 Task: Create a program object.
Action: Mouse moved to (826, 63)
Screenshot: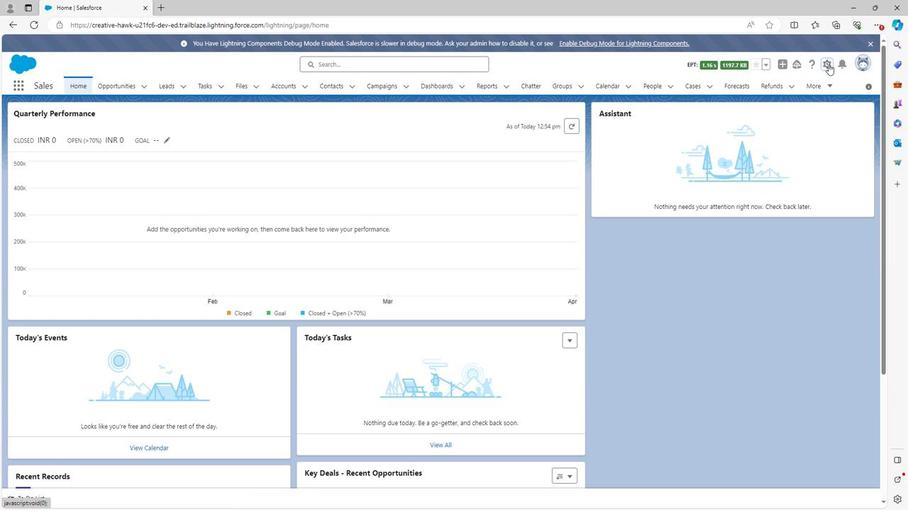 
Action: Mouse pressed left at (826, 63)
Screenshot: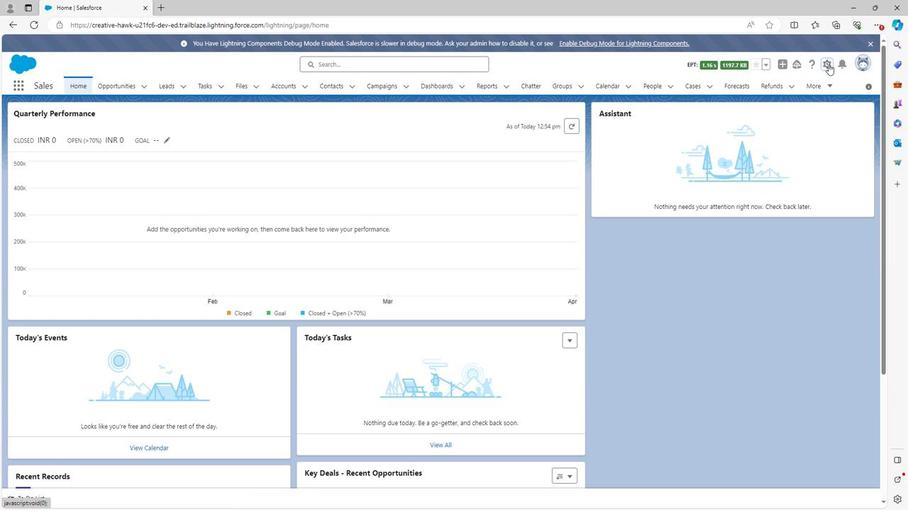 
Action: Mouse moved to (786, 95)
Screenshot: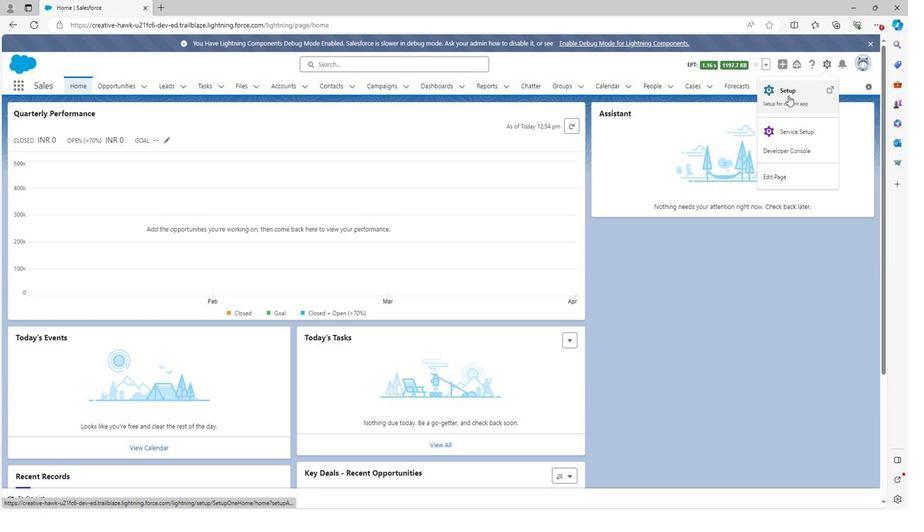 
Action: Mouse pressed left at (786, 95)
Screenshot: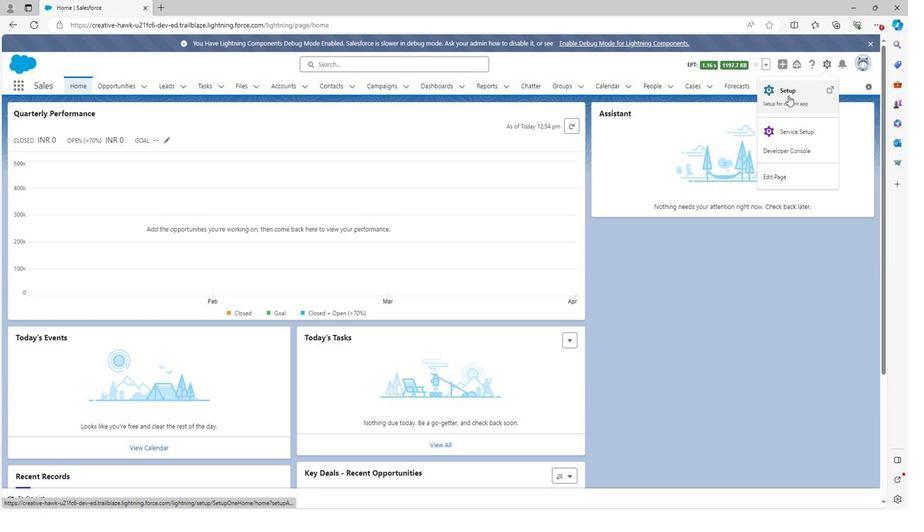 
Action: Mouse moved to (110, 85)
Screenshot: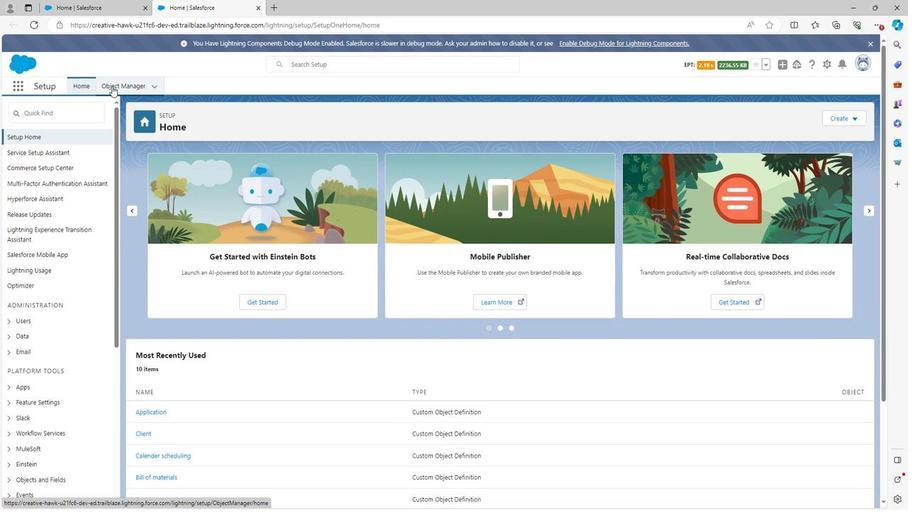 
Action: Mouse pressed left at (110, 85)
Screenshot: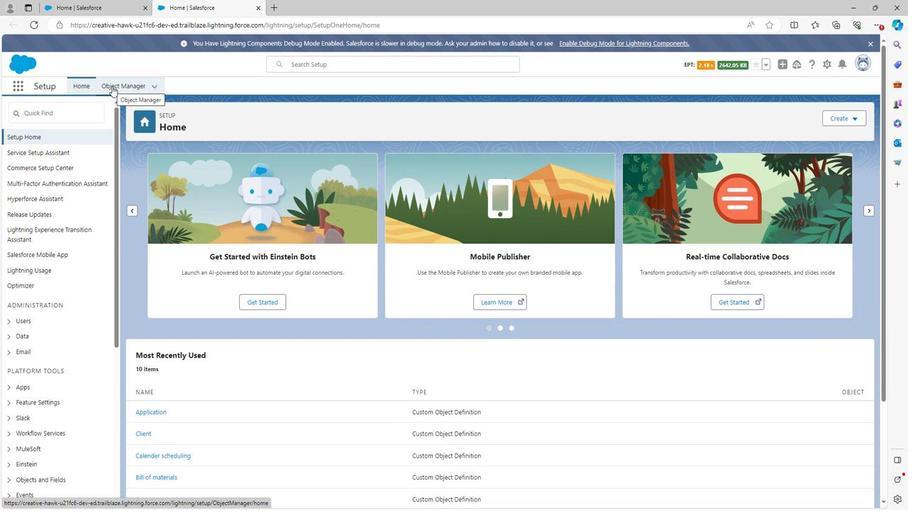 
Action: Mouse moved to (833, 114)
Screenshot: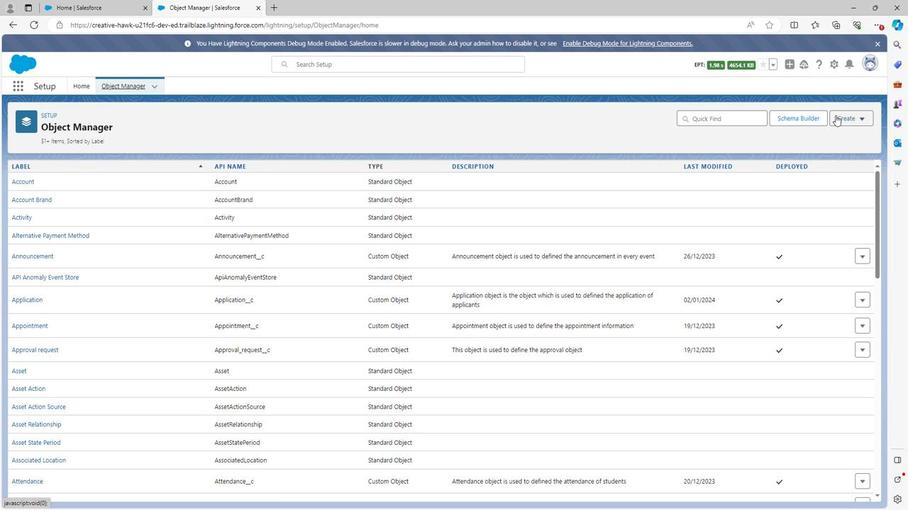
Action: Mouse pressed left at (833, 114)
Screenshot: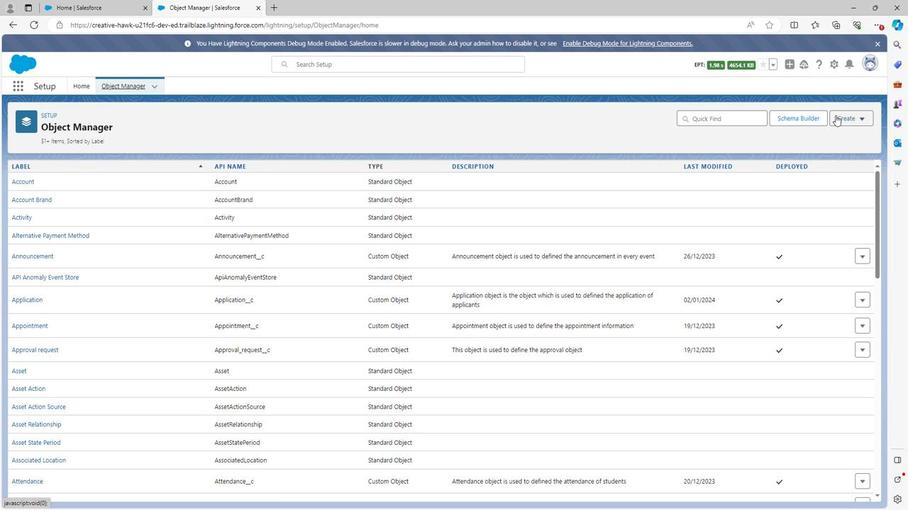 
Action: Mouse moved to (804, 147)
Screenshot: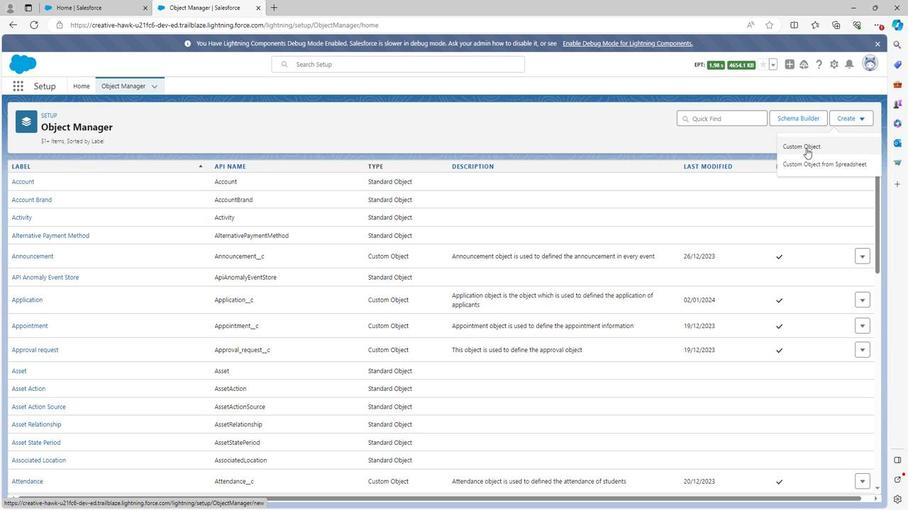 
Action: Mouse pressed left at (804, 147)
Screenshot: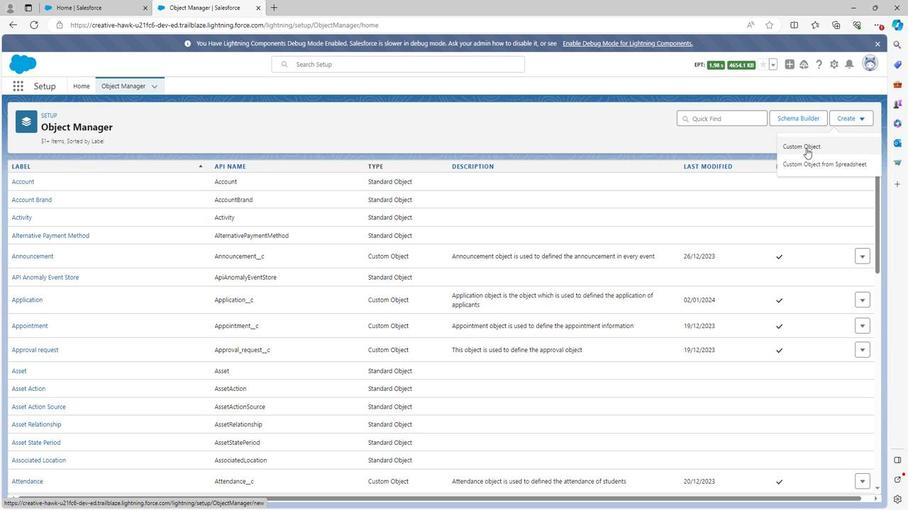 
Action: Mouse moved to (248, 244)
Screenshot: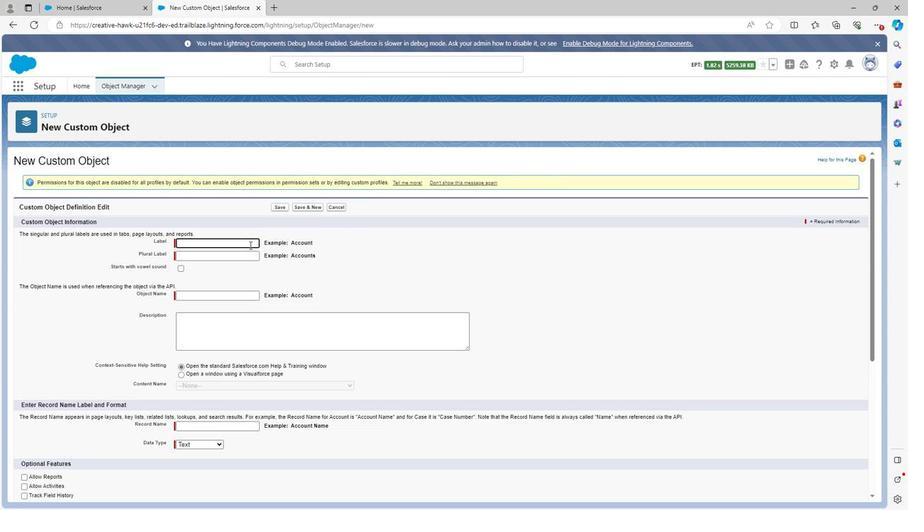 
Action: Key pressed <Key.shift>Program
Screenshot: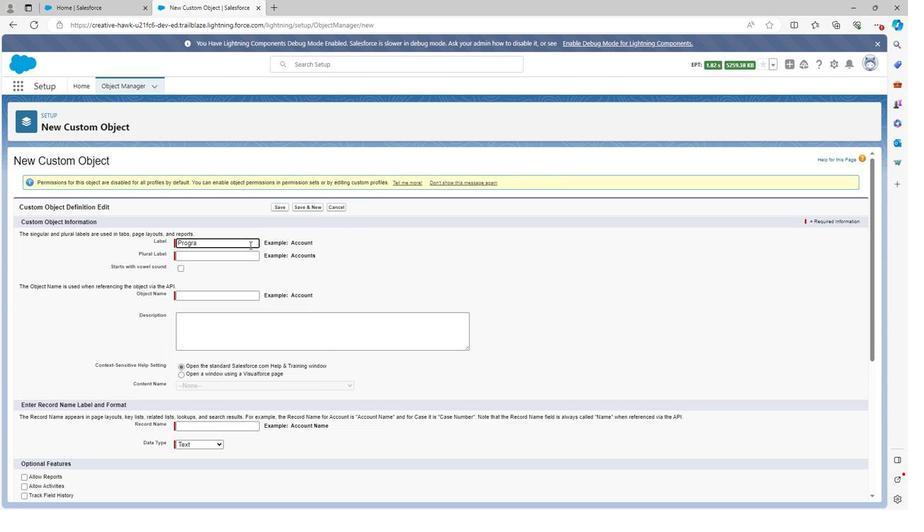 
Action: Mouse moved to (245, 278)
Screenshot: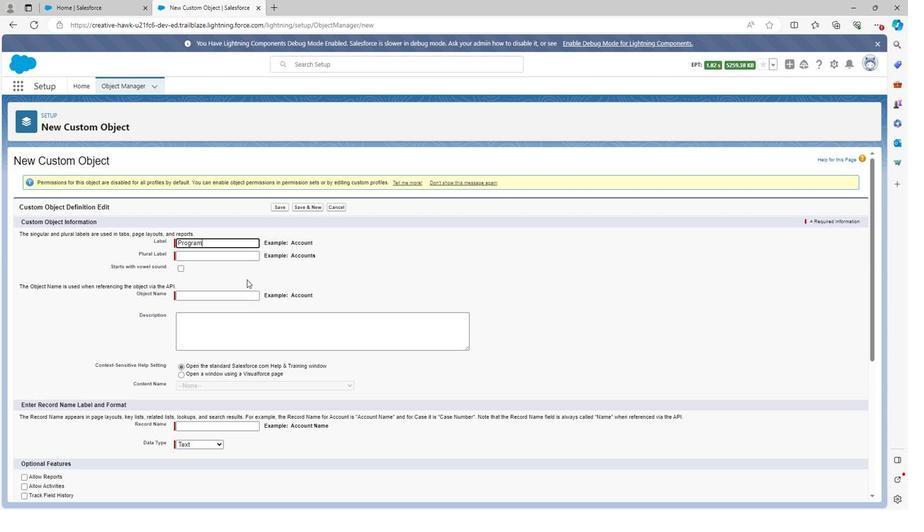 
Action: Mouse pressed left at (245, 278)
Screenshot: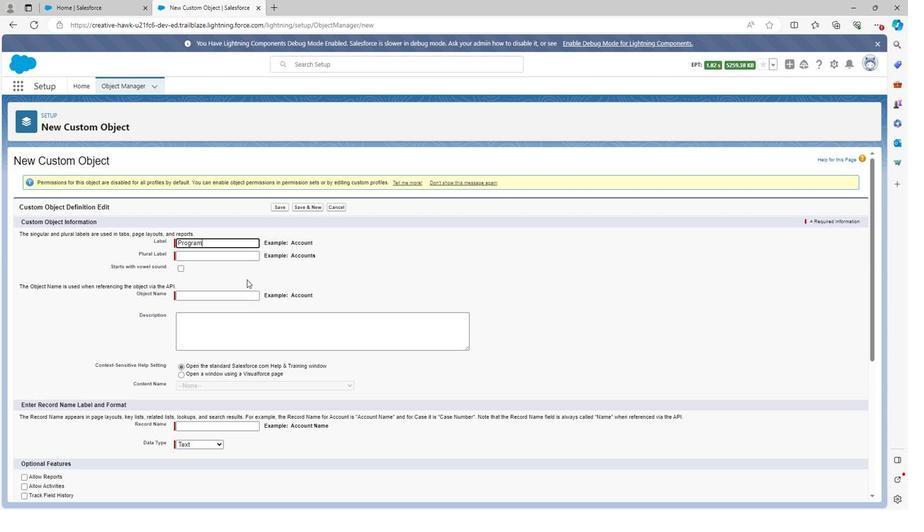 
Action: Mouse moved to (221, 251)
Screenshot: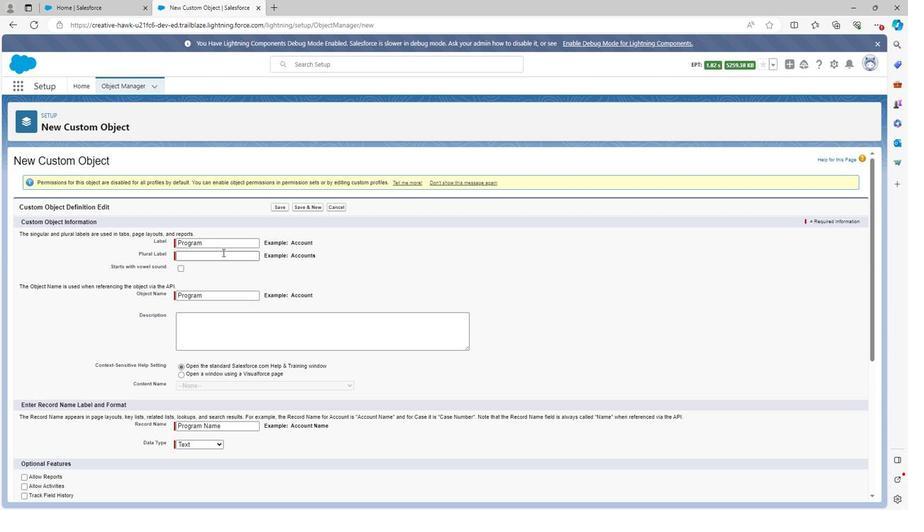 
Action: Mouse pressed left at (221, 251)
Screenshot: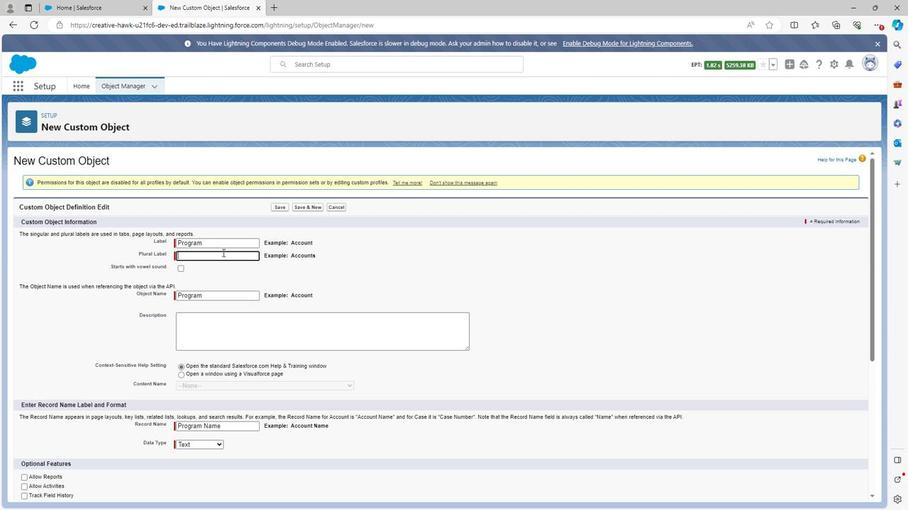 
Action: Key pressed <Key.shift>Programs
Screenshot: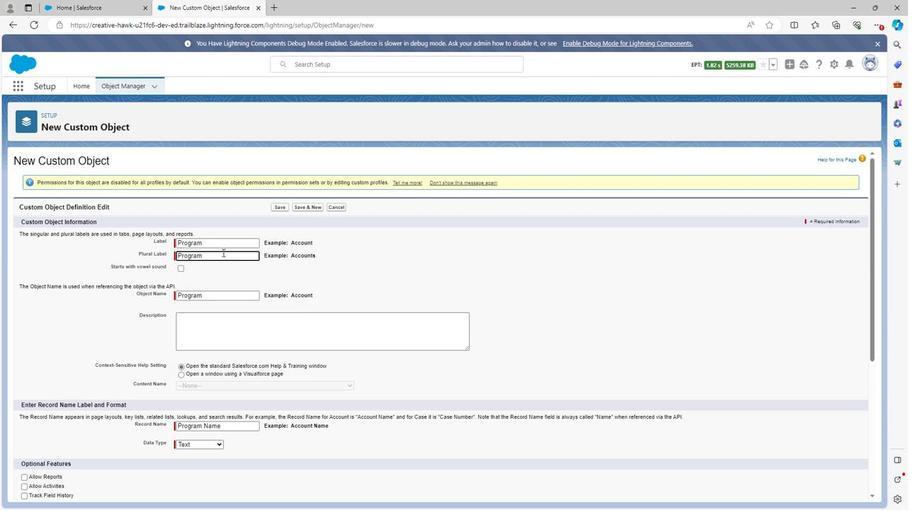 
Action: Mouse moved to (203, 320)
Screenshot: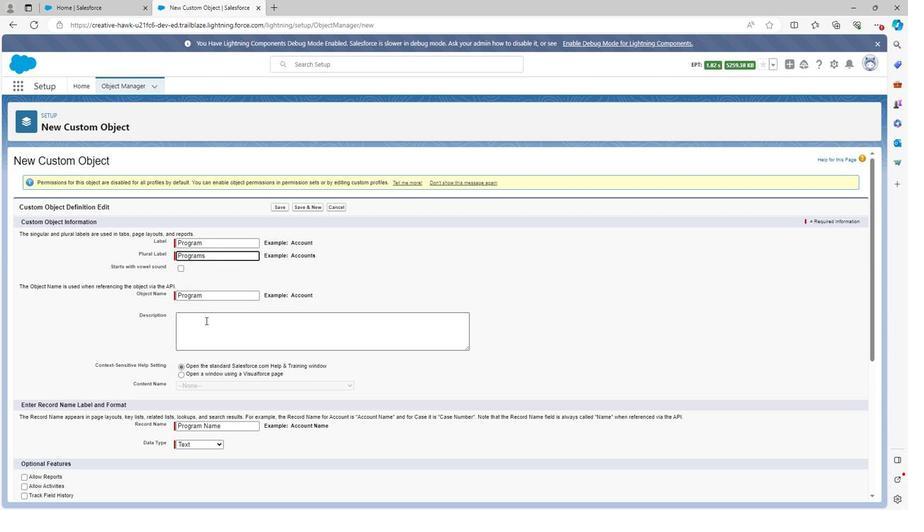 
Action: Mouse pressed left at (203, 320)
Screenshot: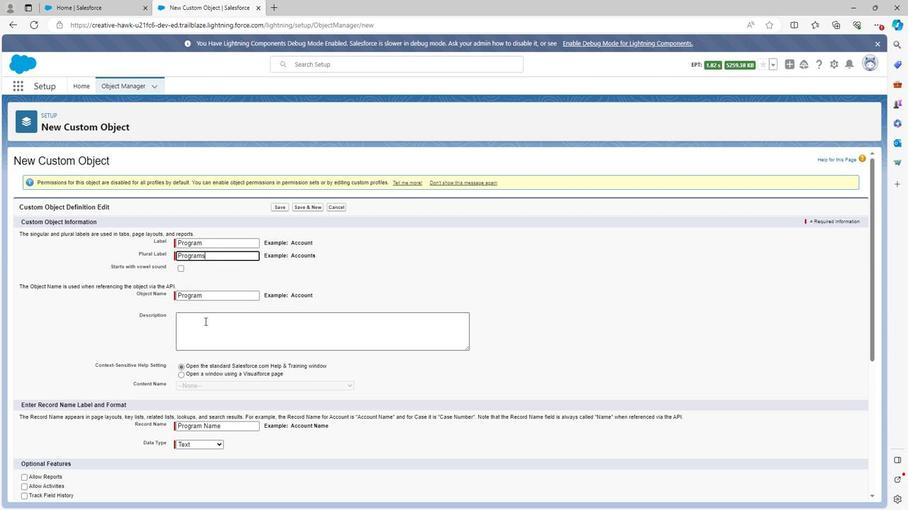 
Action: Mouse moved to (203, 317)
Screenshot: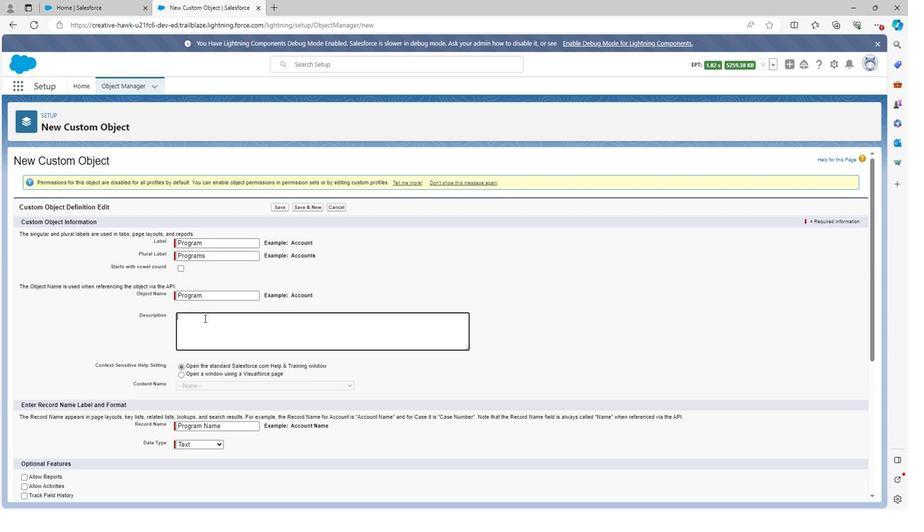 
Action: Key pressed <Key.shift>Program<Key.space>object<Key.space>is<Key.space>the<Key.space>object<Key.space>which<Key.space>is<Key.space>used<Key.space>to<Key.space>defined<Key.space>the<Key.space>program<Key.space>of<Key.space>student
Screenshot: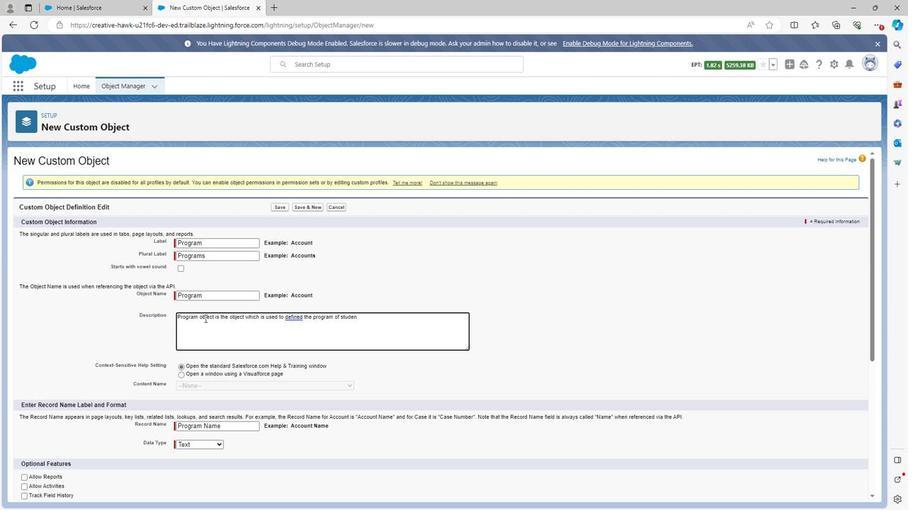 
Action: Mouse moved to (169, 346)
Screenshot: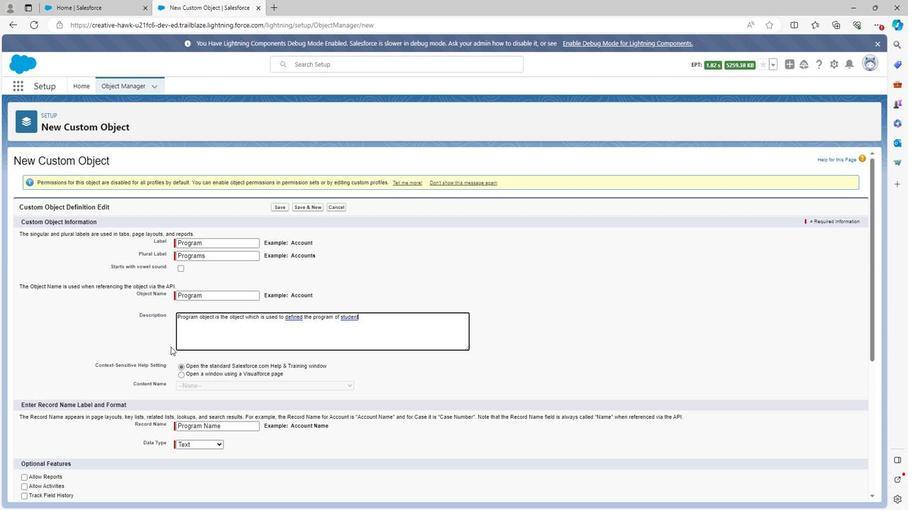 
Action: Mouse scrolled (169, 345) with delta (0, 0)
Screenshot: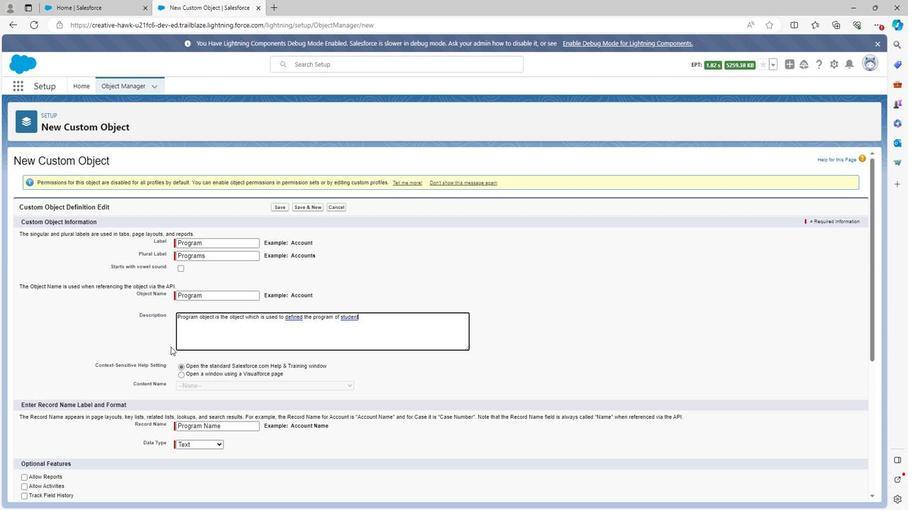 
Action: Mouse scrolled (169, 345) with delta (0, 0)
Screenshot: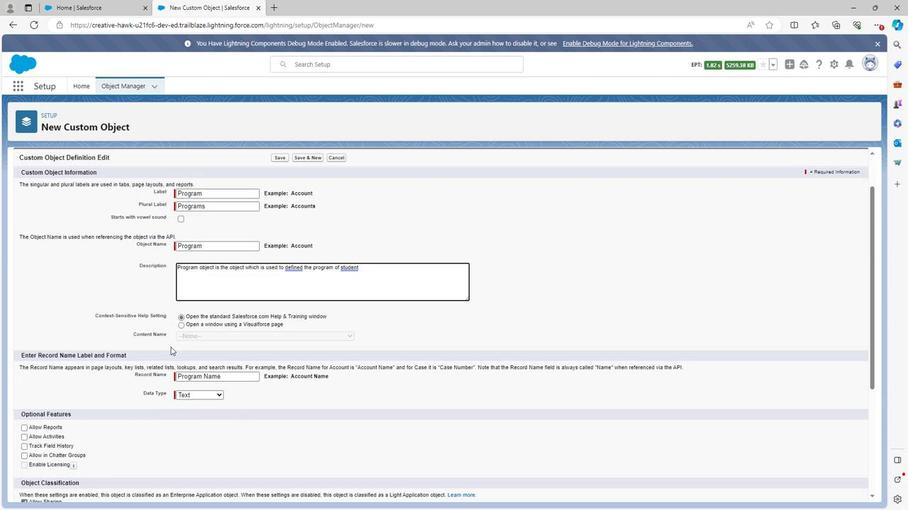 
Action: Mouse moved to (24, 370)
Screenshot: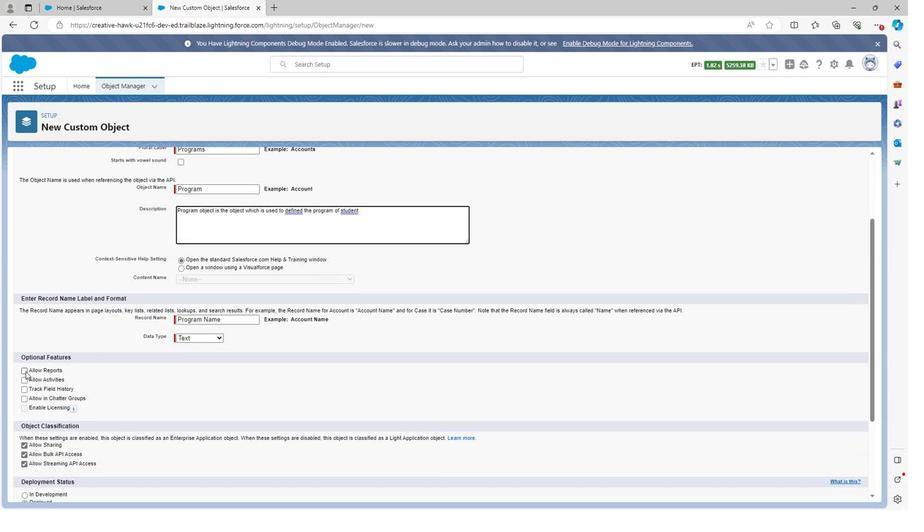 
Action: Mouse pressed left at (24, 370)
Screenshot: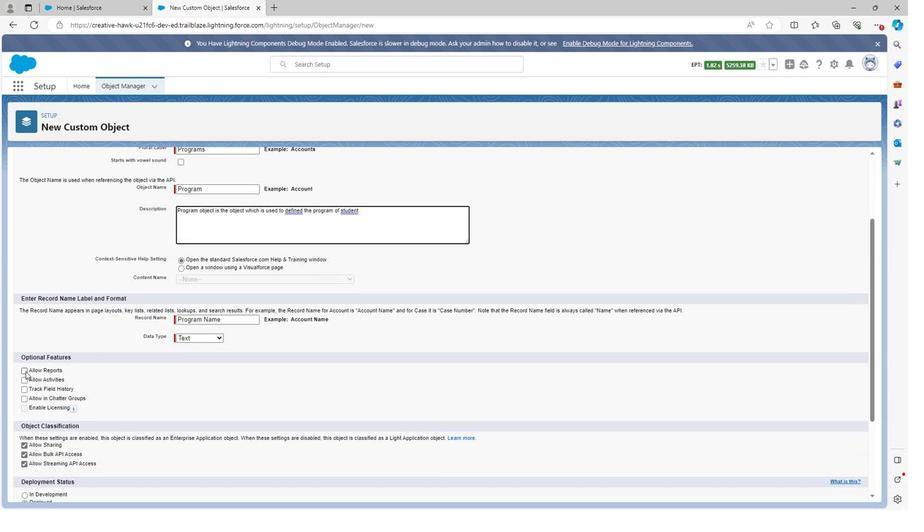
Action: Mouse moved to (24, 381)
Screenshot: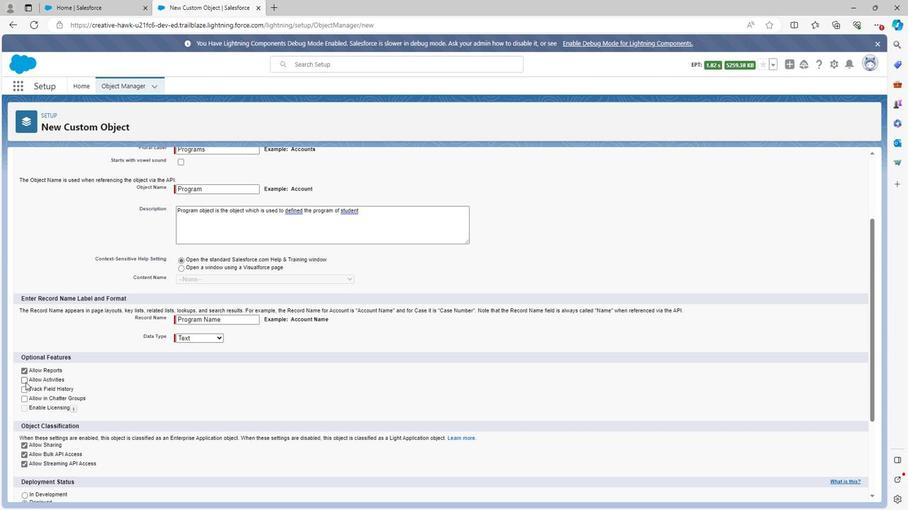 
Action: Mouse pressed left at (24, 381)
Screenshot: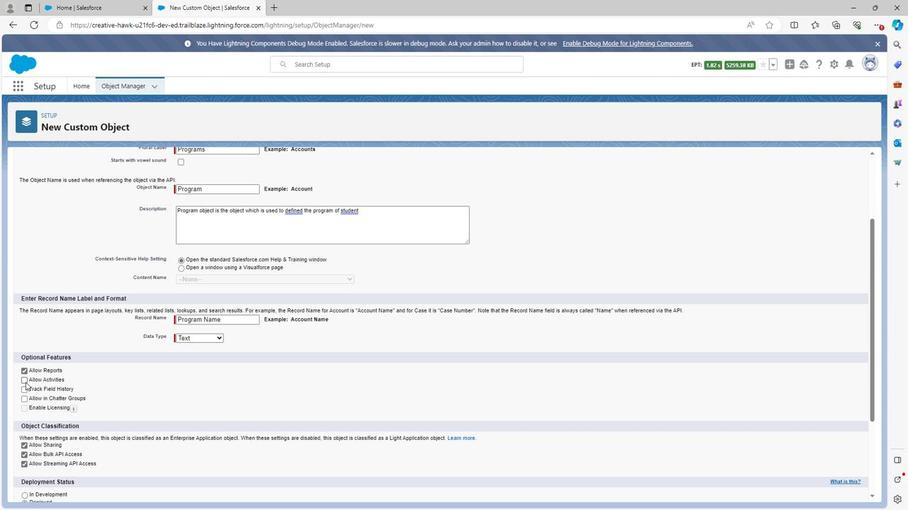 
Action: Mouse moved to (24, 388)
Screenshot: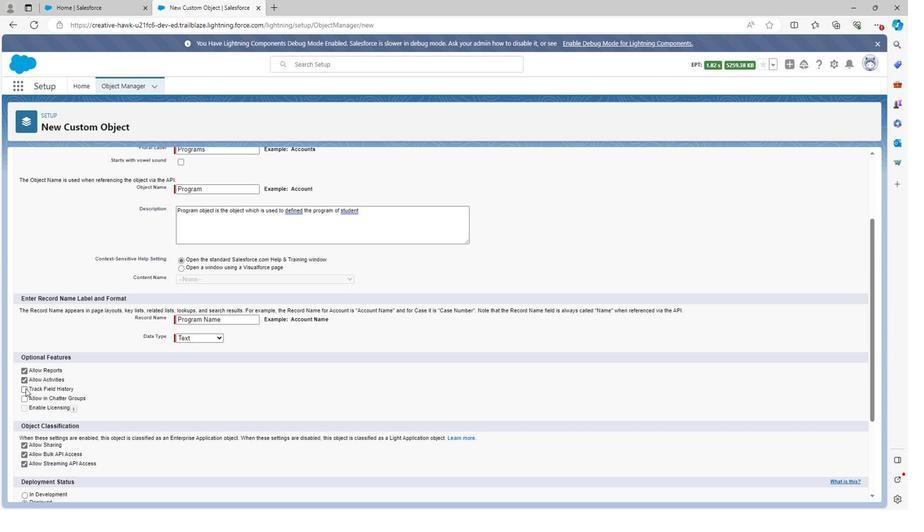 
Action: Mouse pressed left at (24, 388)
Screenshot: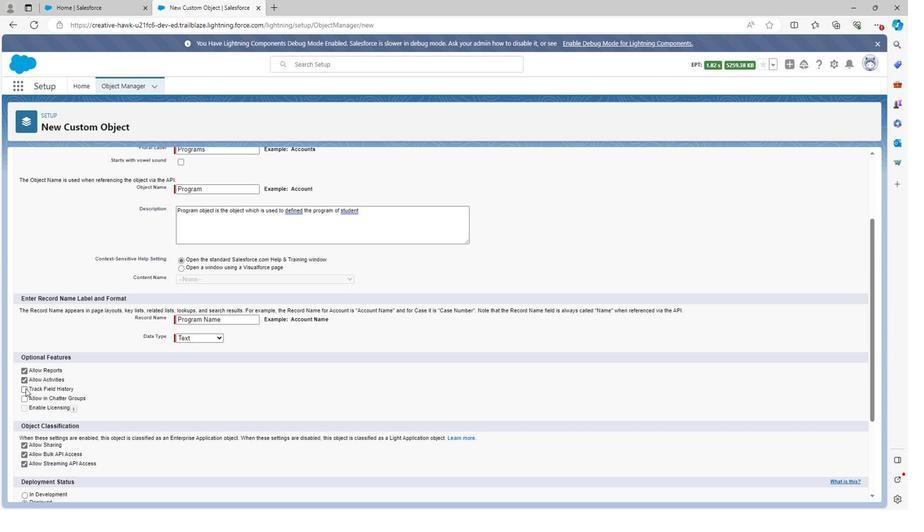 
Action: Mouse moved to (22, 396)
Screenshot: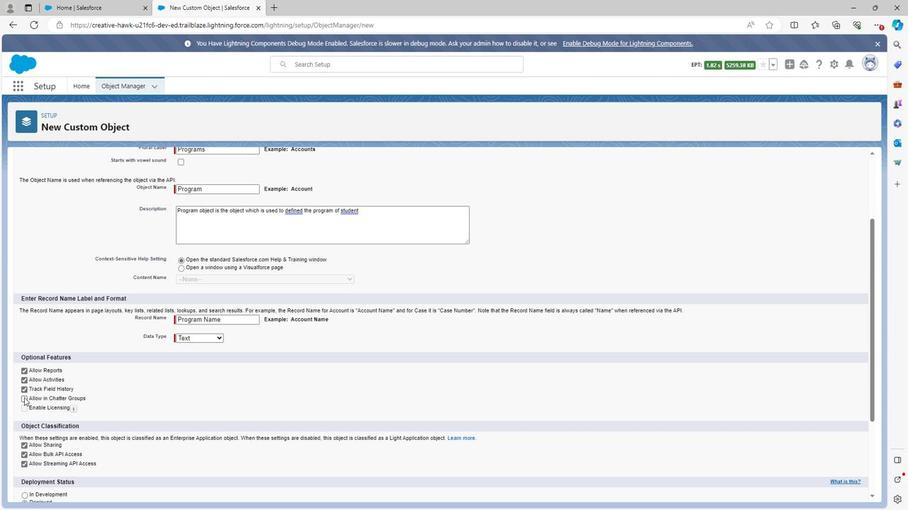 
Action: Mouse pressed left at (22, 396)
Screenshot: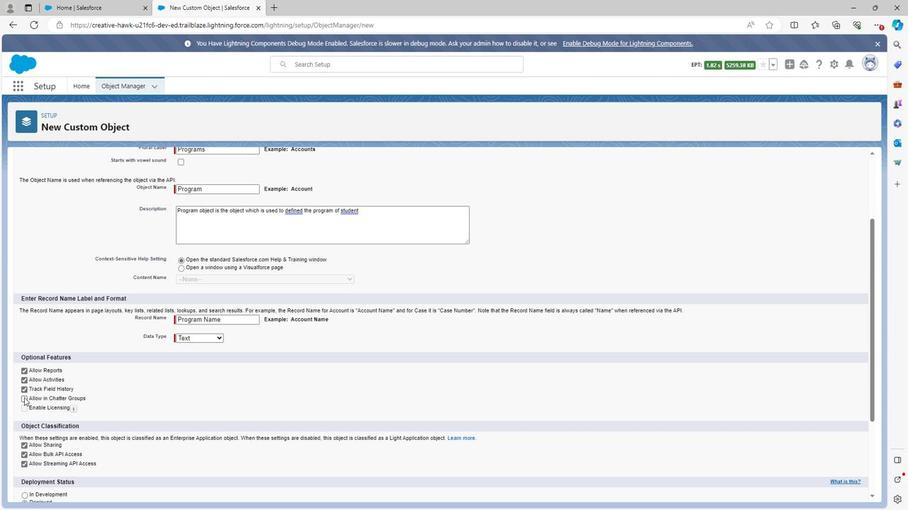 
Action: Mouse scrolled (22, 395) with delta (0, 0)
Screenshot: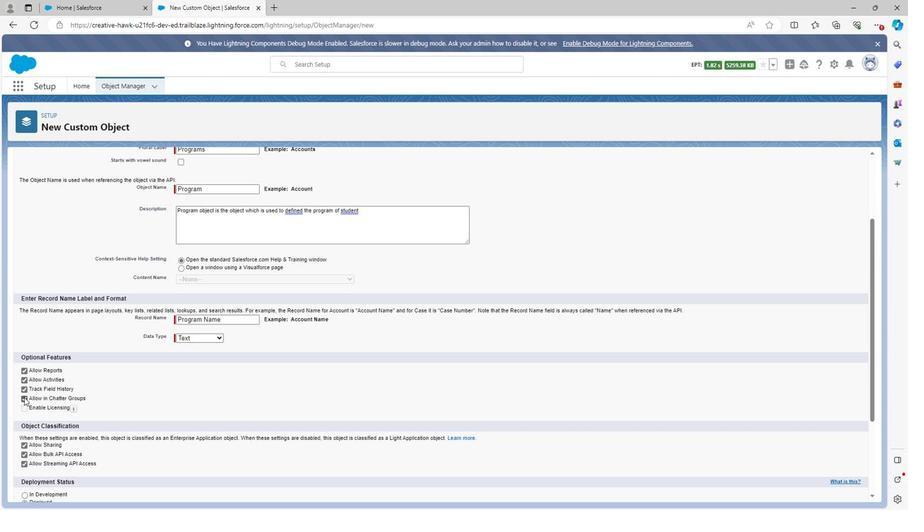 
Action: Mouse scrolled (22, 395) with delta (0, 0)
Screenshot: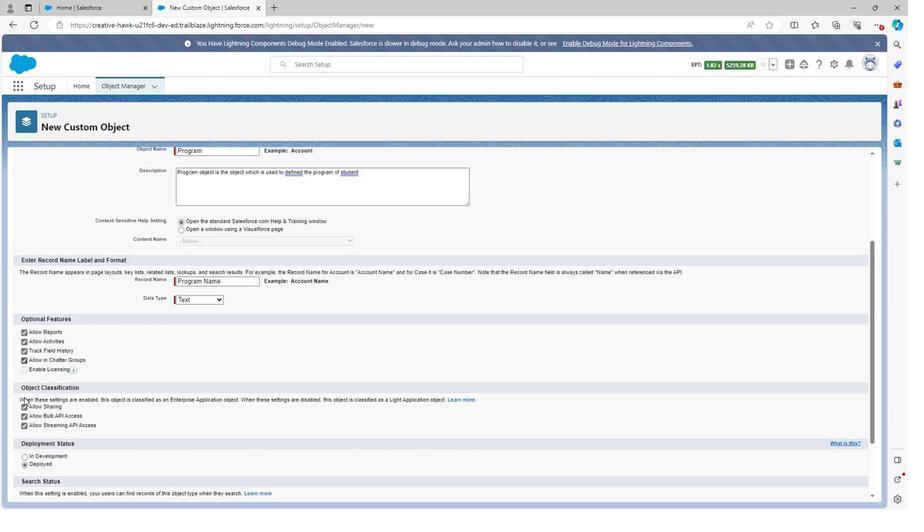 
Action: Mouse moved to (21, 440)
Screenshot: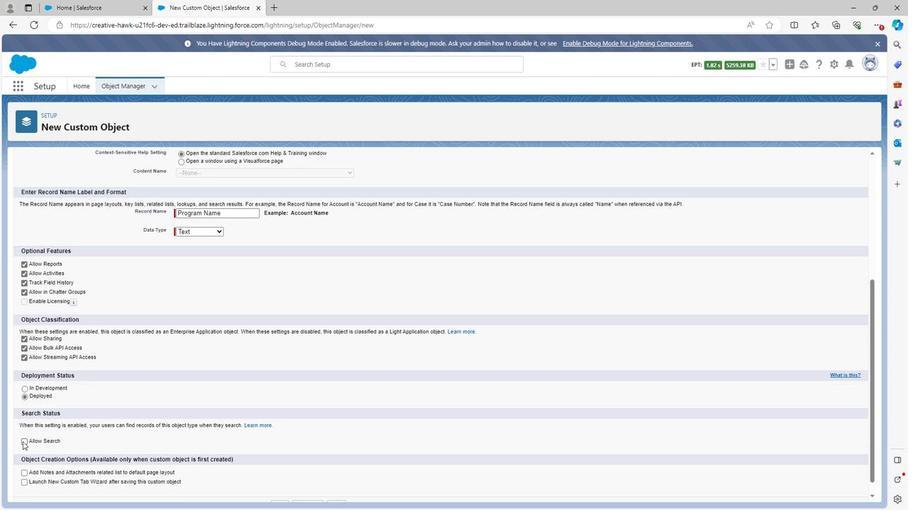 
Action: Mouse pressed left at (21, 440)
Screenshot: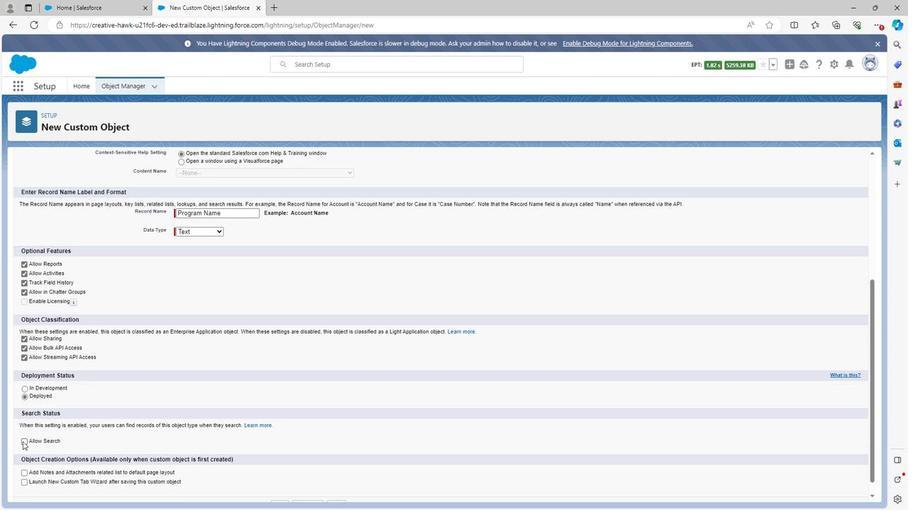 
Action: Mouse moved to (24, 440)
Screenshot: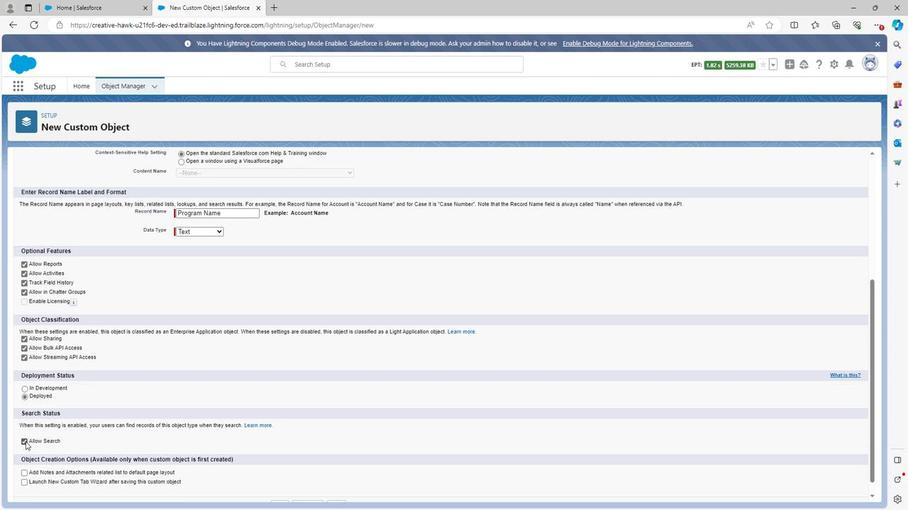 
Action: Mouse scrolled (24, 439) with delta (0, 0)
Screenshot: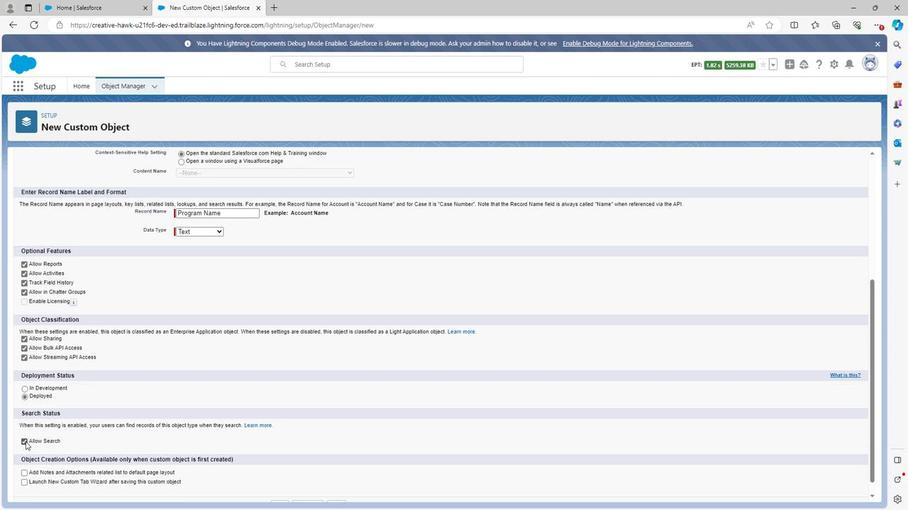 
Action: Mouse scrolled (24, 439) with delta (0, 0)
Screenshot: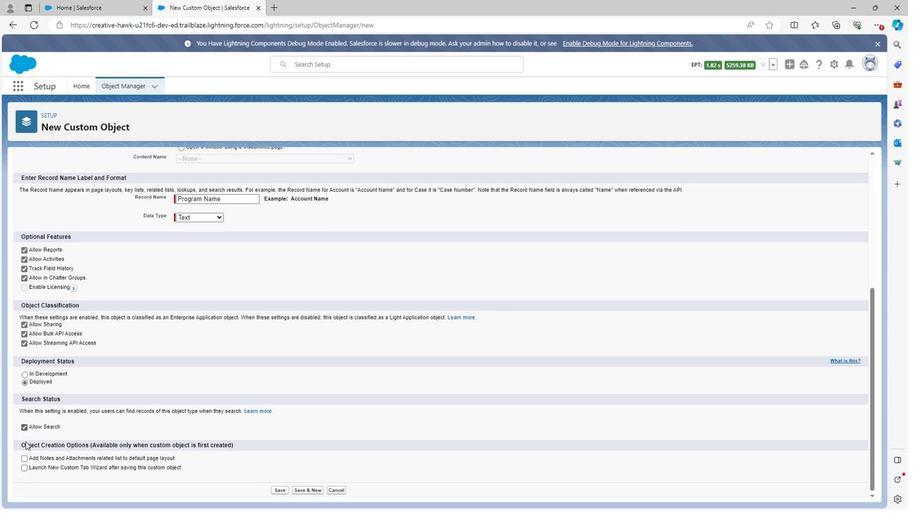 
Action: Mouse moved to (272, 486)
Screenshot: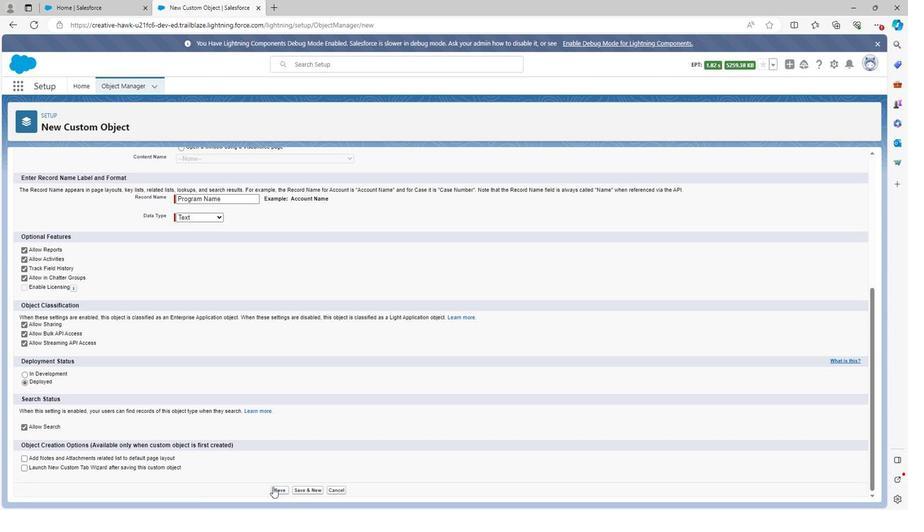 
Action: Mouse pressed left at (272, 486)
Screenshot: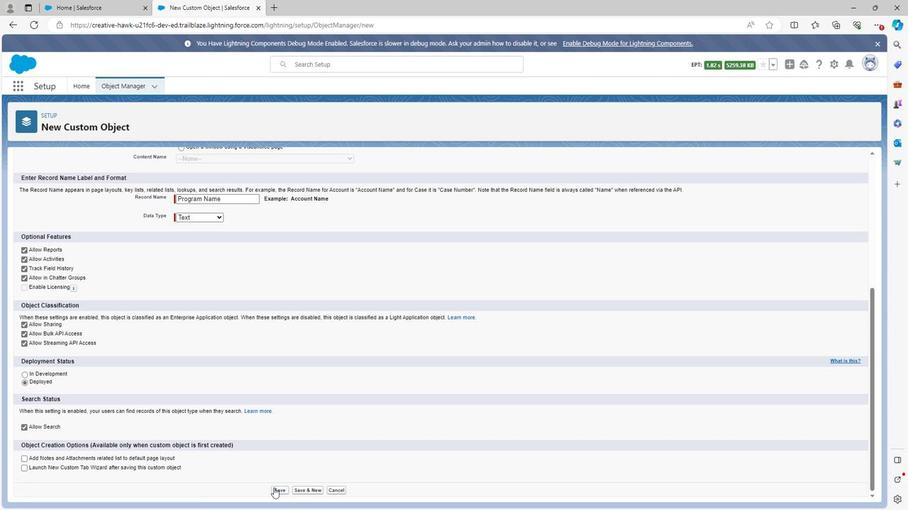 
Action: Mouse moved to (97, 112)
Screenshot: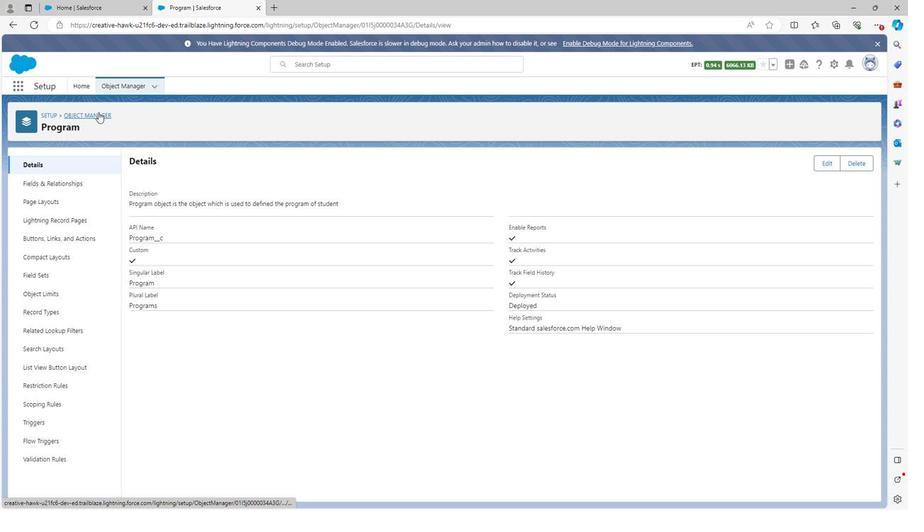 
Action: Mouse pressed left at (97, 112)
Screenshot: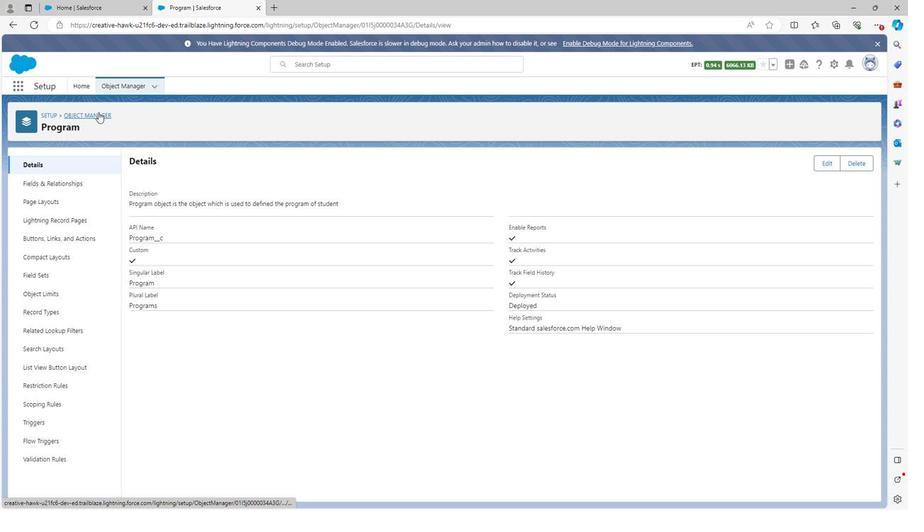 
Action: Mouse moved to (51, 379)
Screenshot: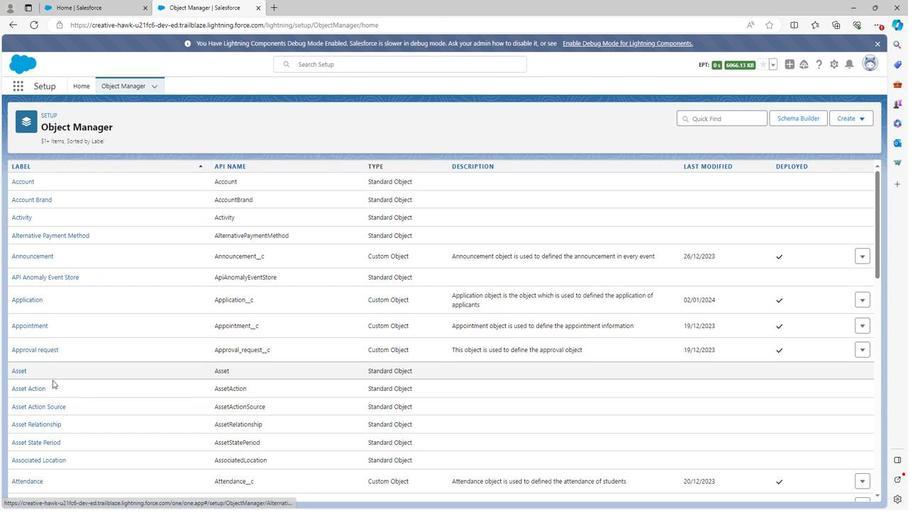 
Action: Mouse scrolled (51, 378) with delta (0, 0)
Screenshot: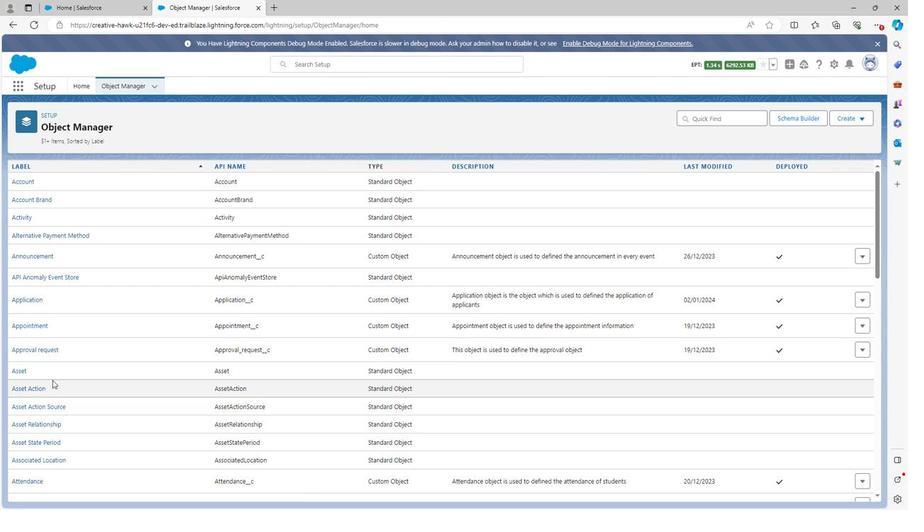 
Action: Mouse scrolled (51, 378) with delta (0, 0)
Screenshot: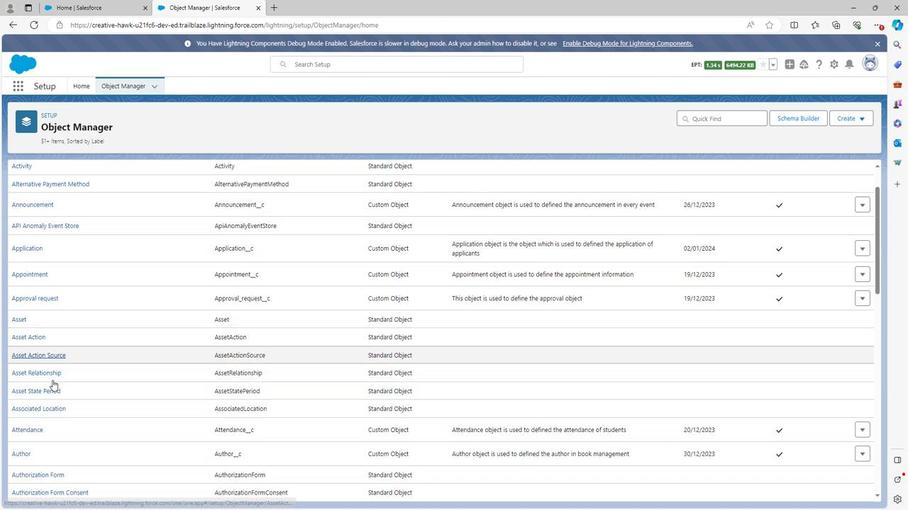 
Action: Mouse scrolled (51, 378) with delta (0, 0)
Screenshot: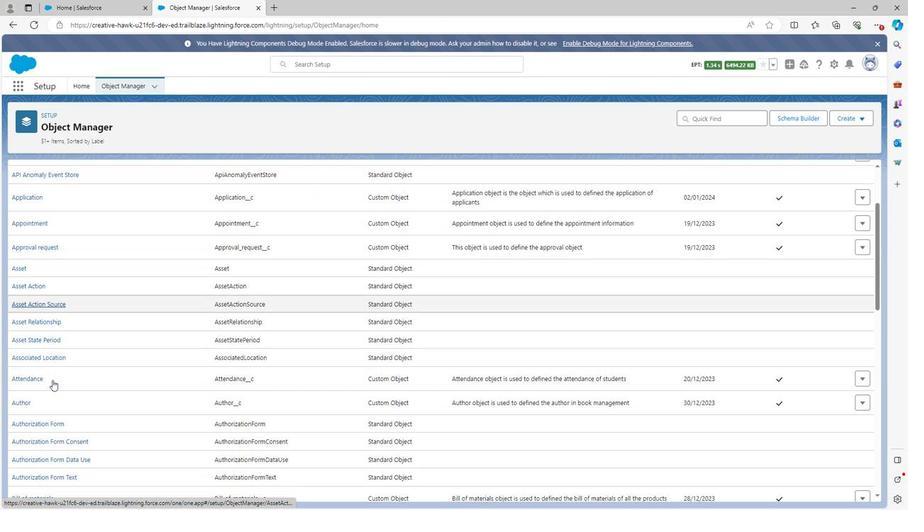 
Action: Mouse scrolled (51, 378) with delta (0, 0)
Screenshot: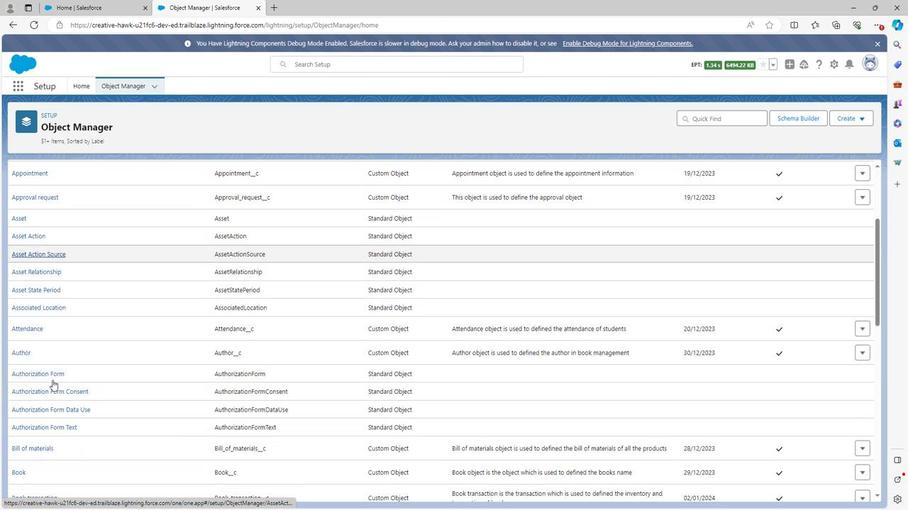 
Action: Mouse scrolled (51, 378) with delta (0, 0)
Screenshot: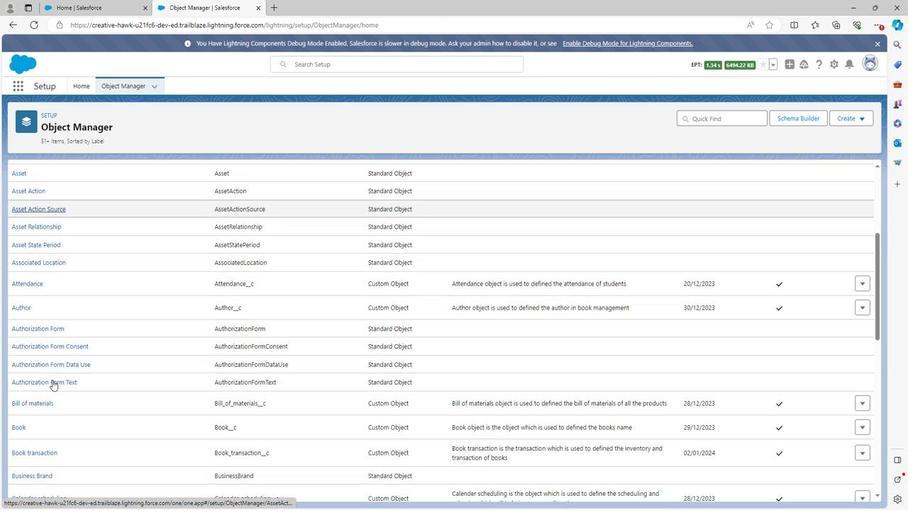 
Action: Mouse scrolled (51, 378) with delta (0, 0)
Screenshot: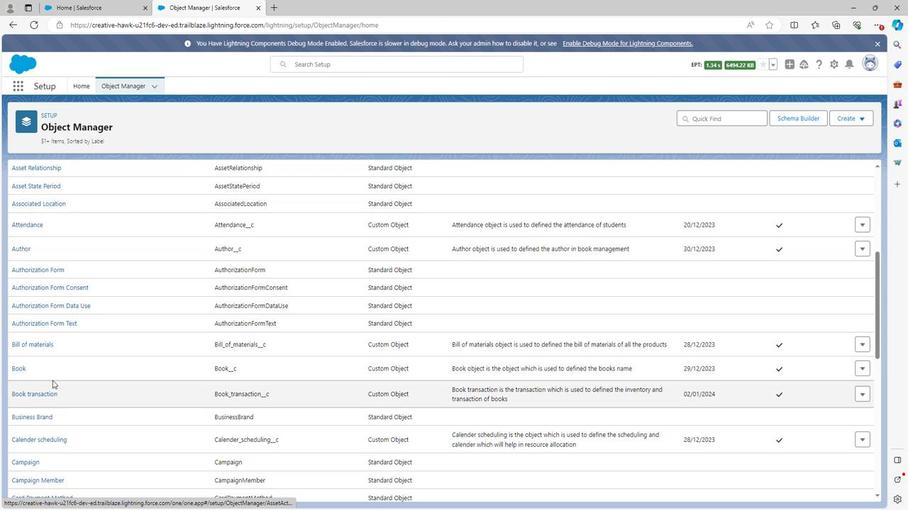 
Action: Mouse scrolled (51, 378) with delta (0, 0)
Screenshot: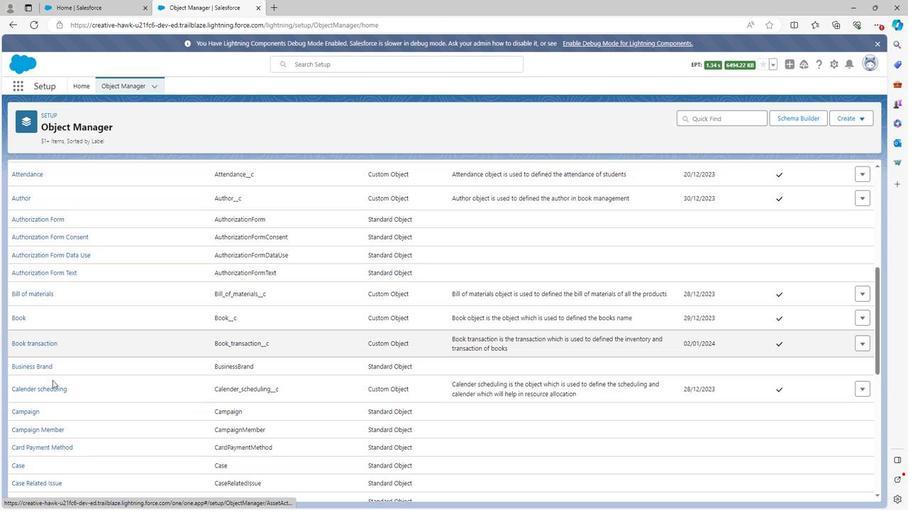 
Action: Mouse scrolled (51, 378) with delta (0, 0)
Screenshot: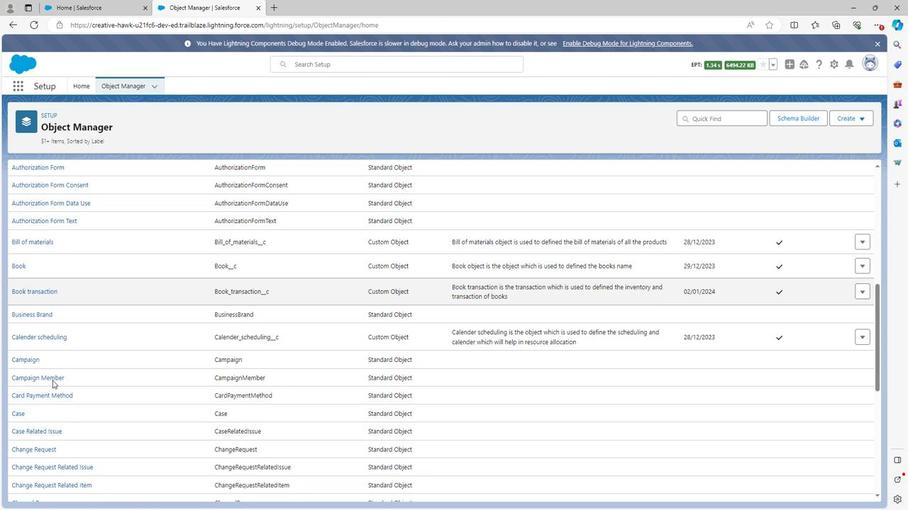 
Action: Mouse scrolled (51, 378) with delta (0, 0)
Screenshot: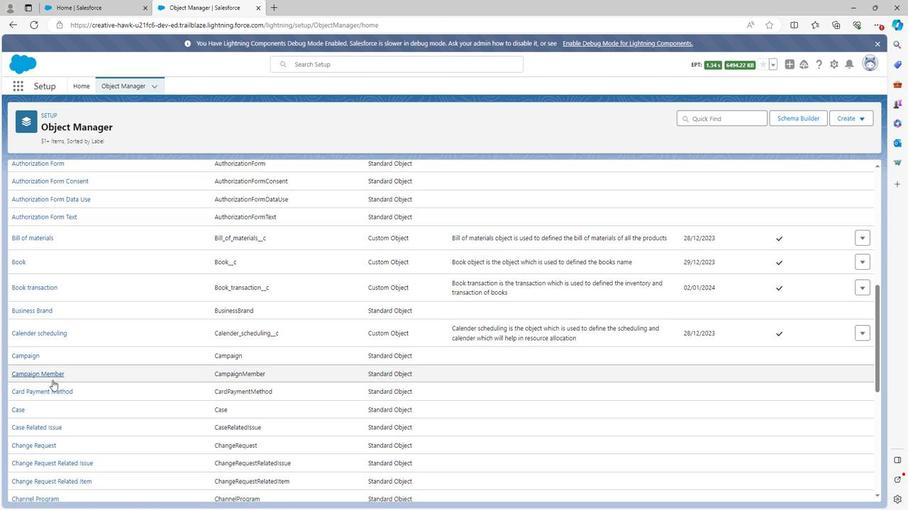 
Action: Mouse scrolled (51, 378) with delta (0, 0)
Screenshot: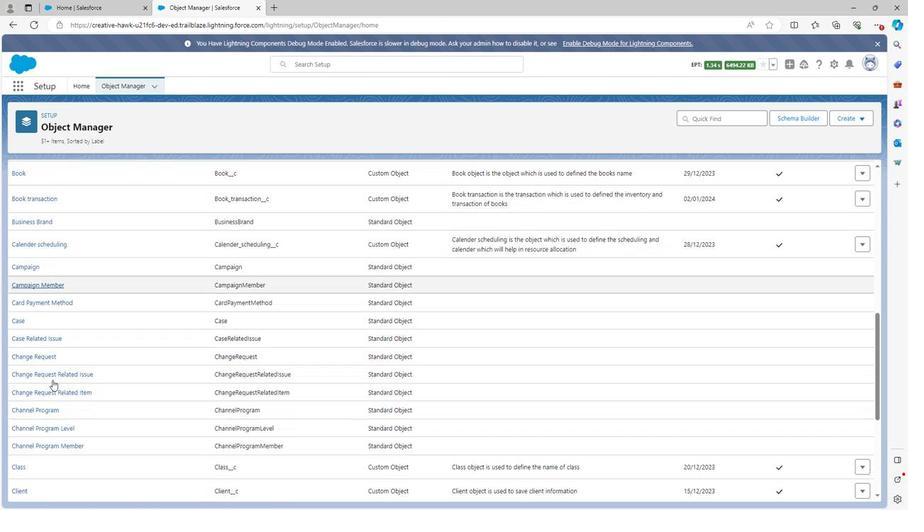 
Action: Mouse scrolled (51, 378) with delta (0, 0)
Screenshot: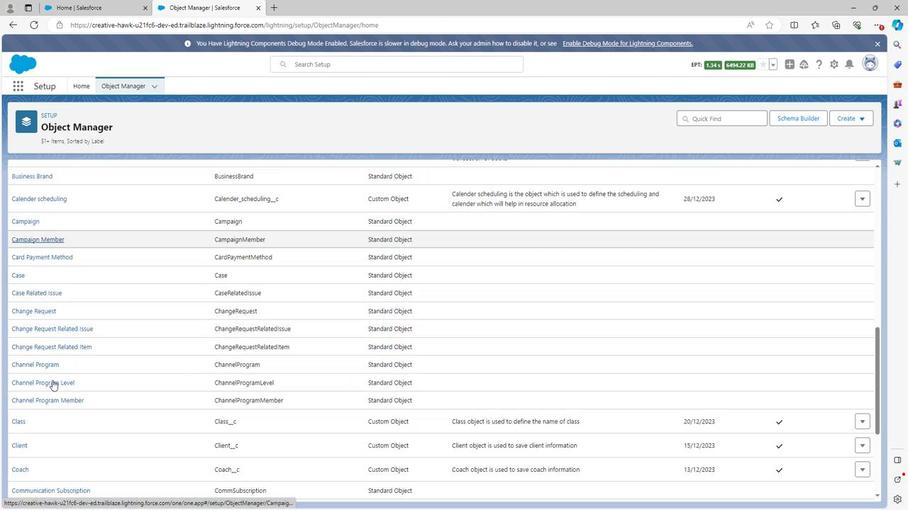 
Action: Mouse scrolled (51, 378) with delta (0, 0)
Screenshot: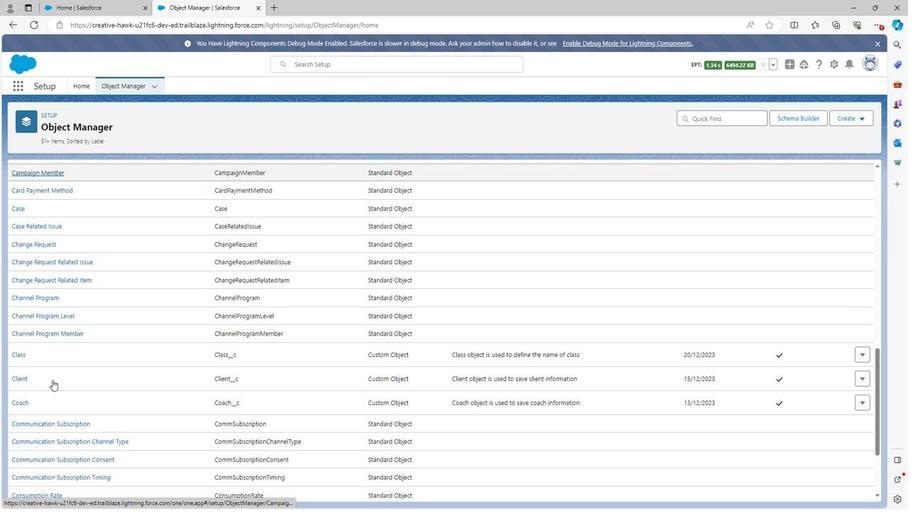 
Action: Mouse scrolled (51, 378) with delta (0, 0)
Screenshot: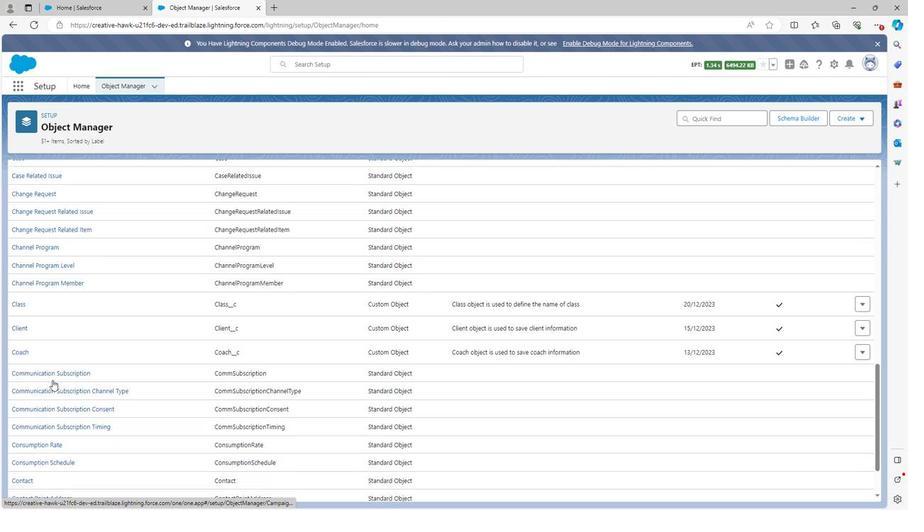 
Action: Mouse scrolled (51, 378) with delta (0, 0)
Screenshot: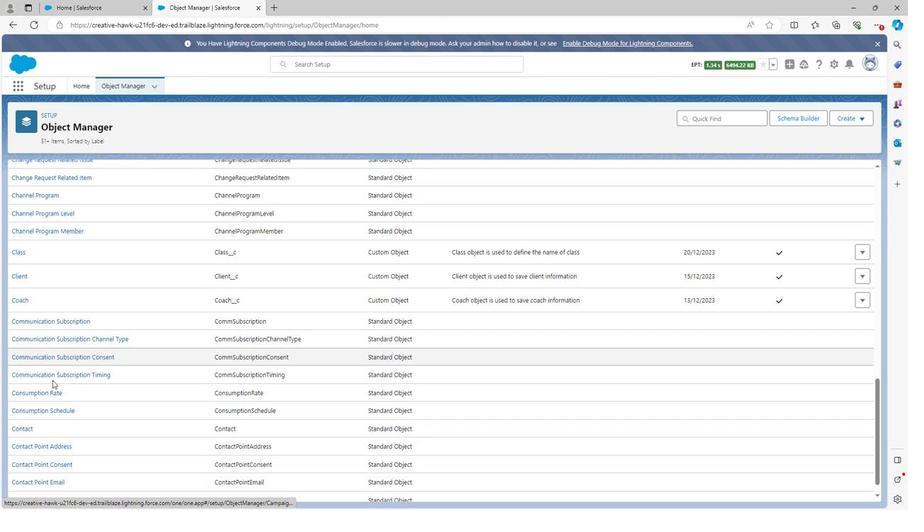 
Action: Mouse scrolled (51, 378) with delta (0, 0)
Screenshot: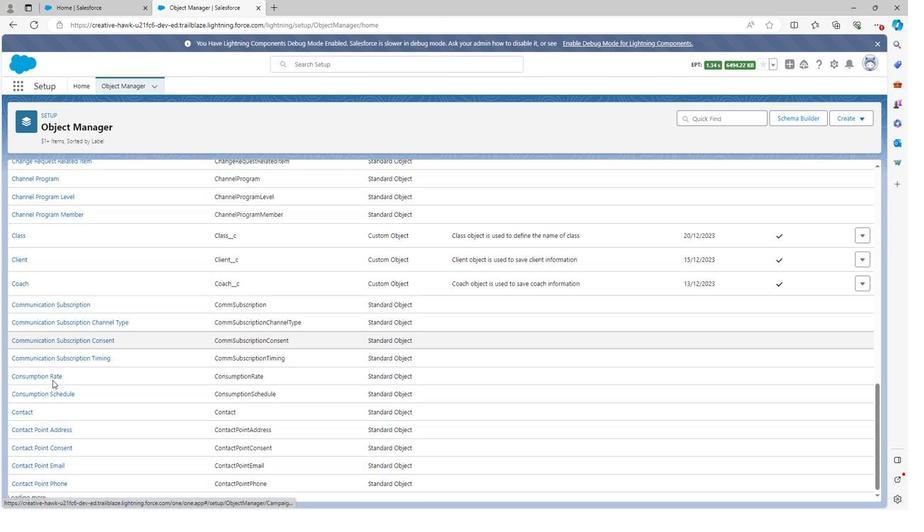 
Action: Mouse scrolled (51, 378) with delta (0, 0)
Screenshot: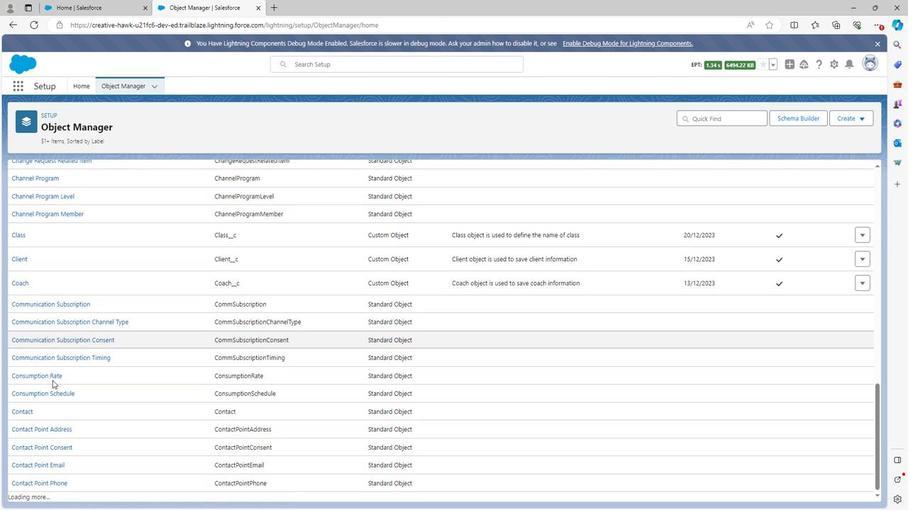 
Action: Mouse moved to (65, 406)
Screenshot: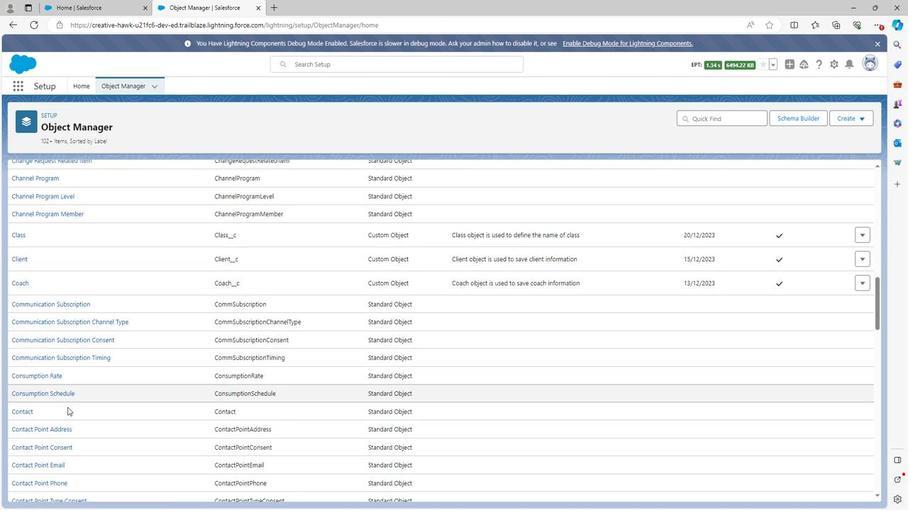 
Action: Mouse scrolled (65, 405) with delta (0, 0)
Screenshot: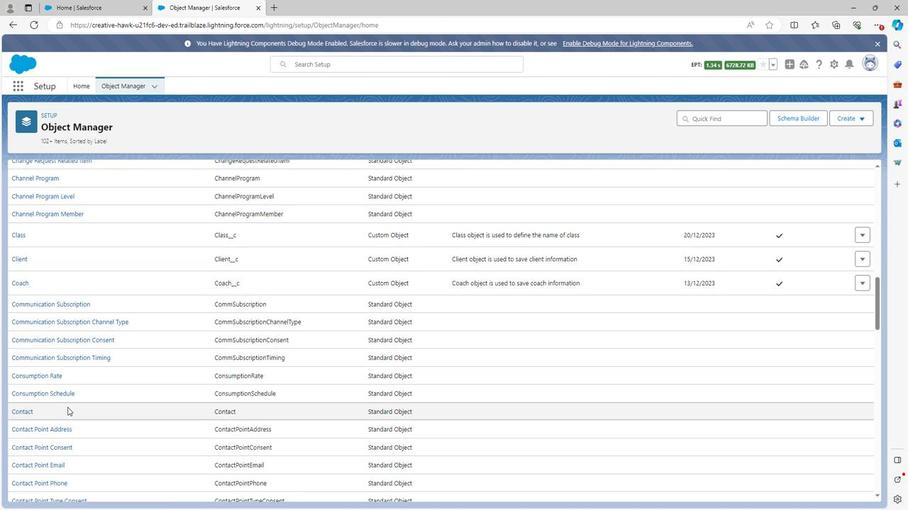 
Action: Mouse scrolled (65, 405) with delta (0, 0)
Screenshot: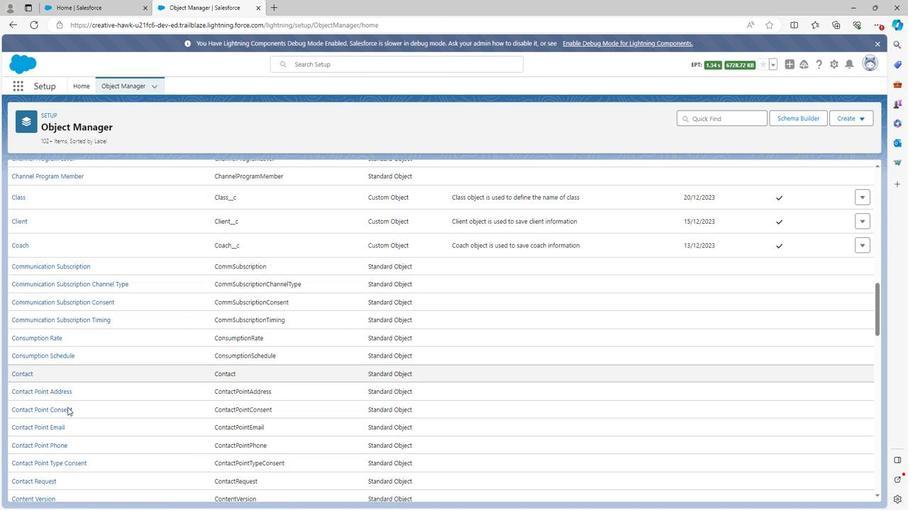 
Action: Mouse scrolled (65, 405) with delta (0, 0)
Screenshot: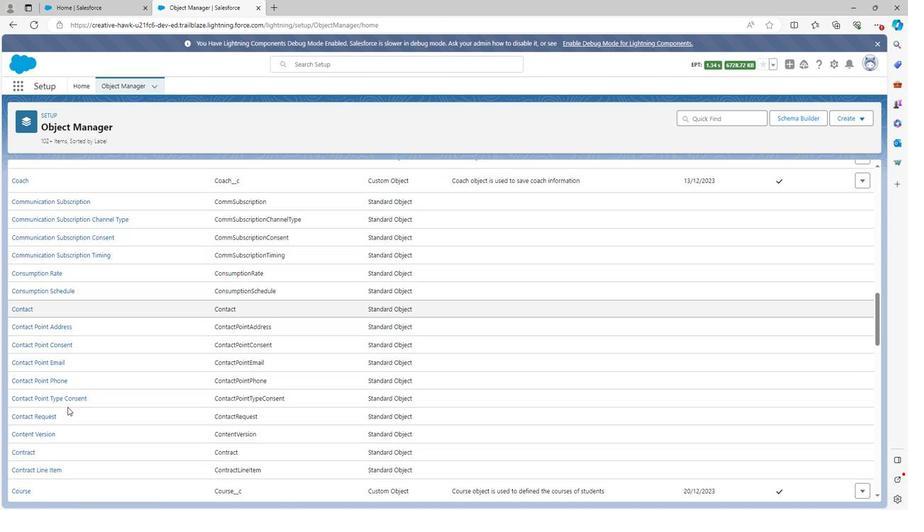 
Action: Mouse scrolled (65, 405) with delta (0, 0)
Screenshot: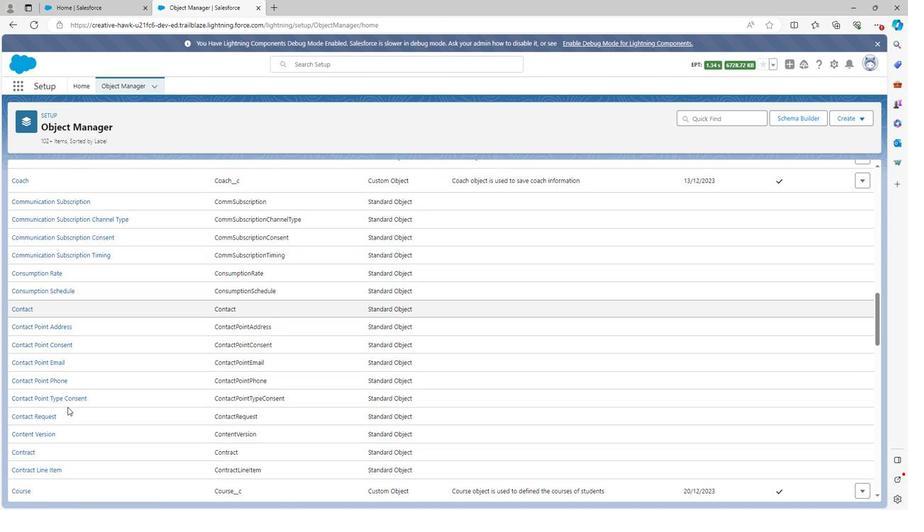 
Action: Mouse moved to (65, 406)
Screenshot: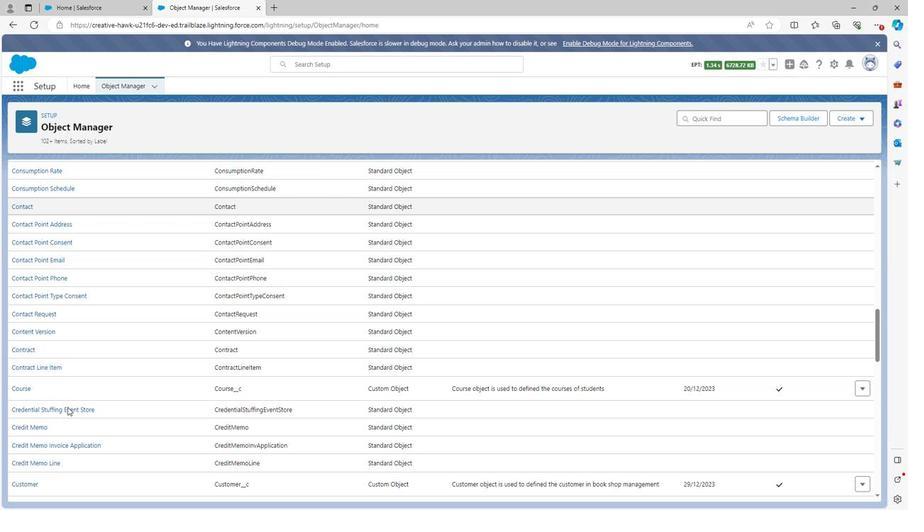 
Action: Mouse scrolled (65, 405) with delta (0, 0)
Screenshot: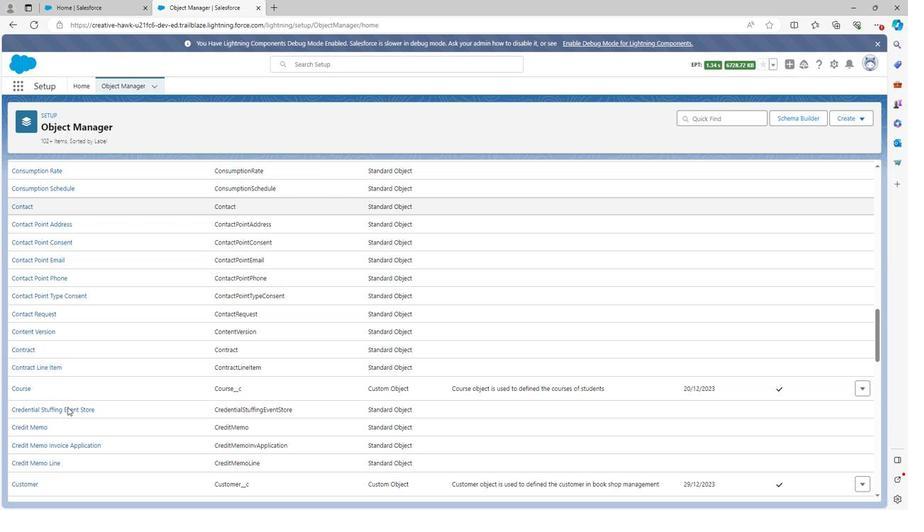 
Action: Mouse scrolled (65, 405) with delta (0, 0)
Screenshot: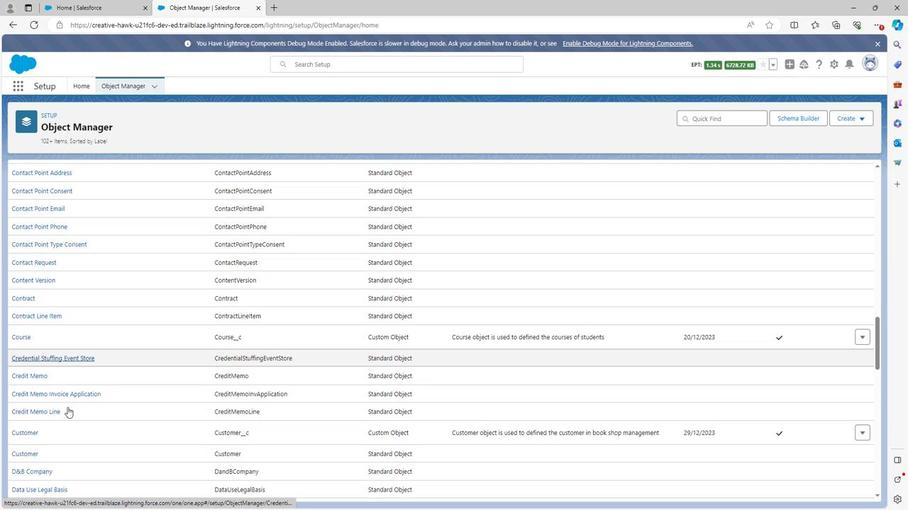 
Action: Mouse scrolled (65, 405) with delta (0, 0)
Screenshot: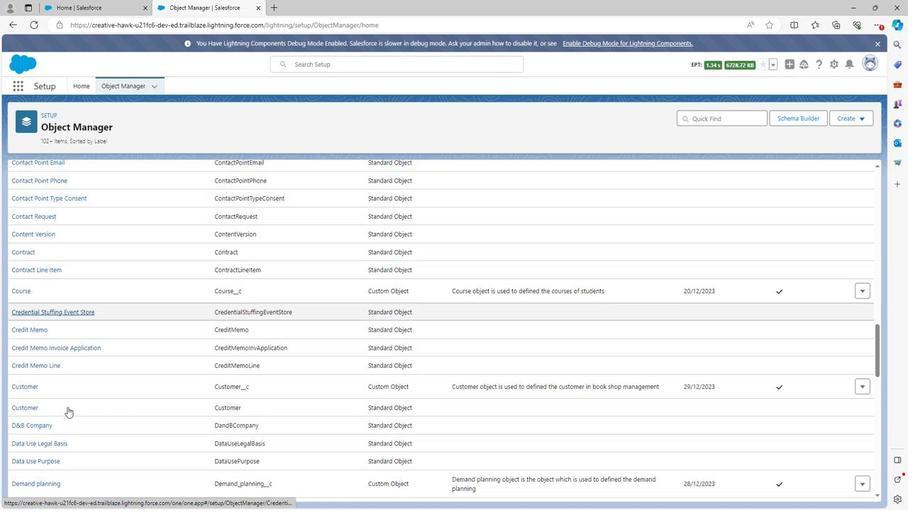 
Action: Mouse scrolled (65, 405) with delta (0, 0)
Screenshot: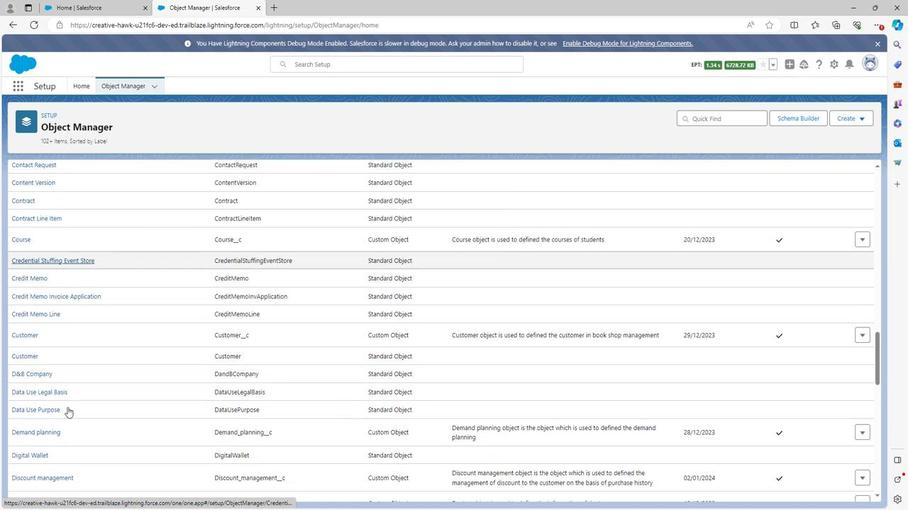 
Action: Mouse scrolled (65, 405) with delta (0, 0)
Screenshot: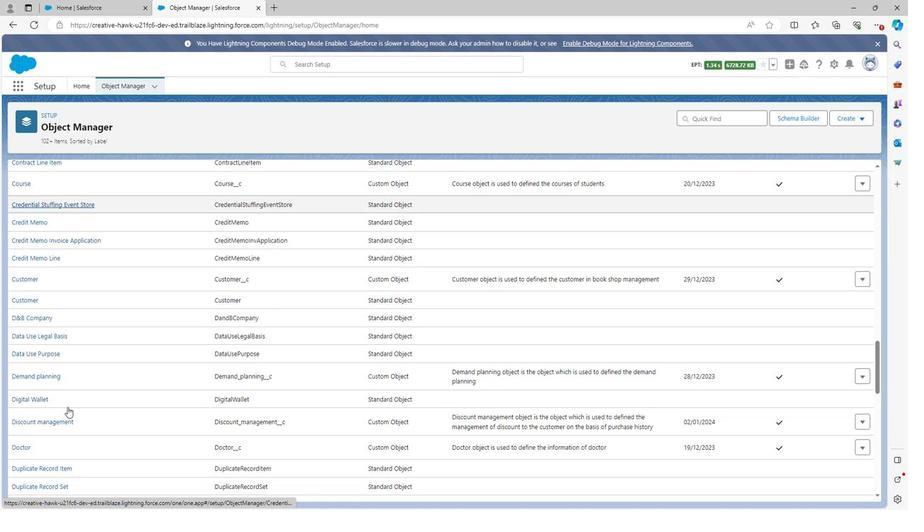 
Action: Mouse scrolled (65, 405) with delta (0, 0)
Screenshot: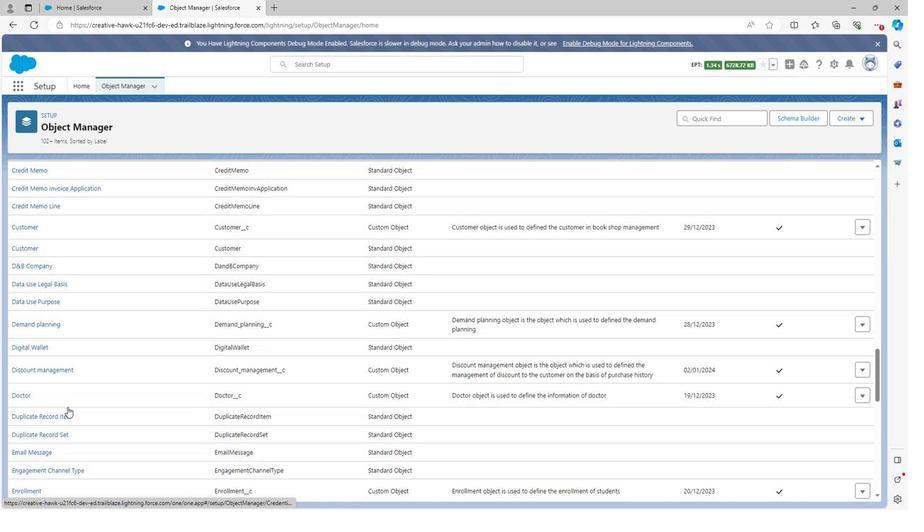 
Action: Mouse scrolled (65, 405) with delta (0, 0)
Screenshot: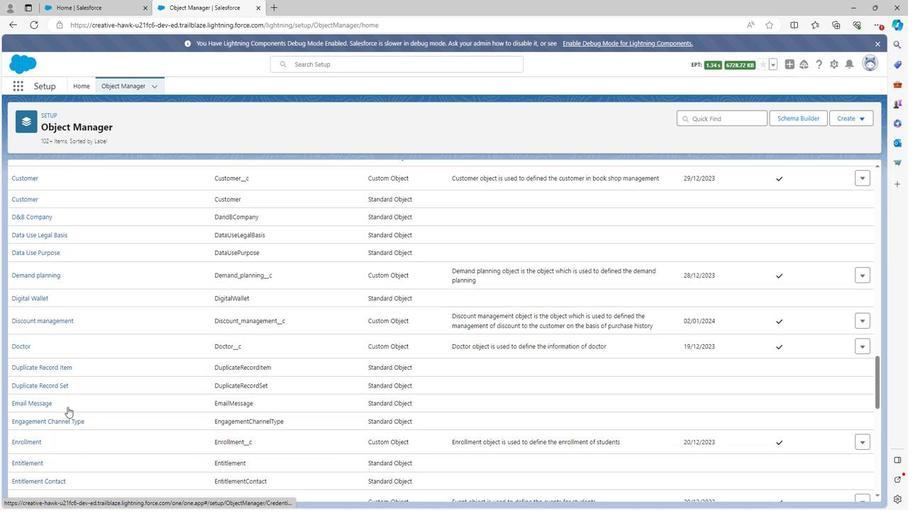 
Action: Mouse scrolled (65, 405) with delta (0, 0)
Screenshot: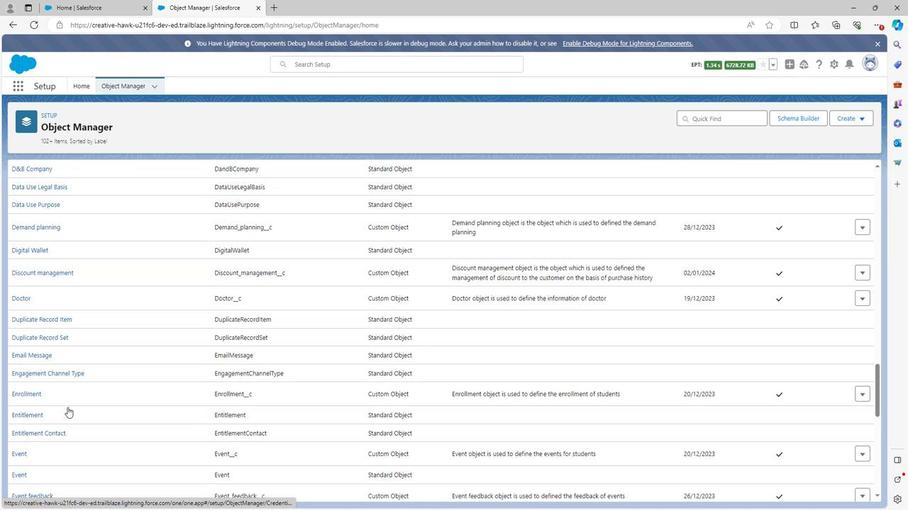 
Action: Mouse moved to (65, 405)
Screenshot: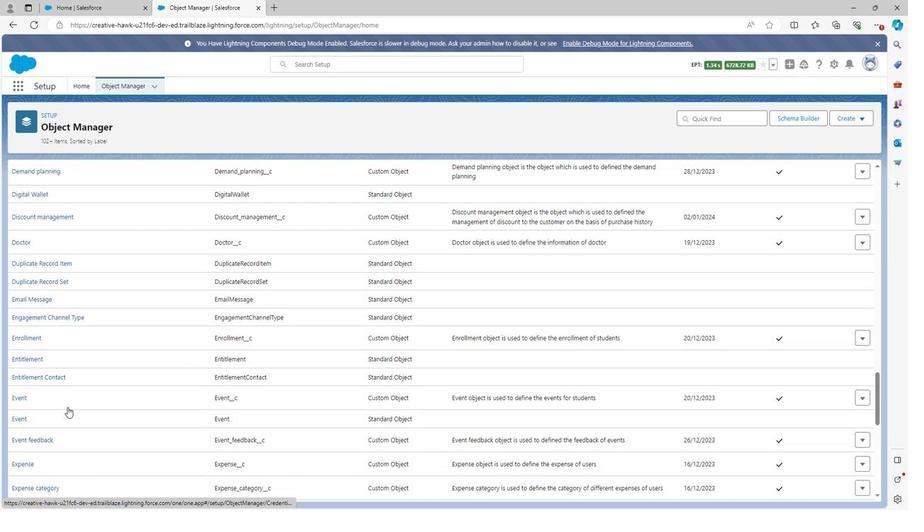 
Action: Mouse scrolled (65, 405) with delta (0, 0)
Screenshot: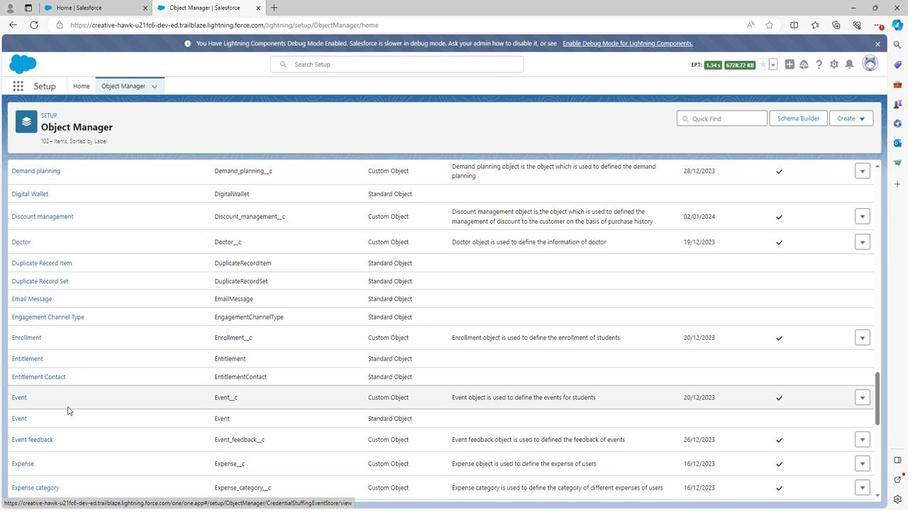 
Action: Mouse scrolled (65, 405) with delta (0, 0)
Screenshot: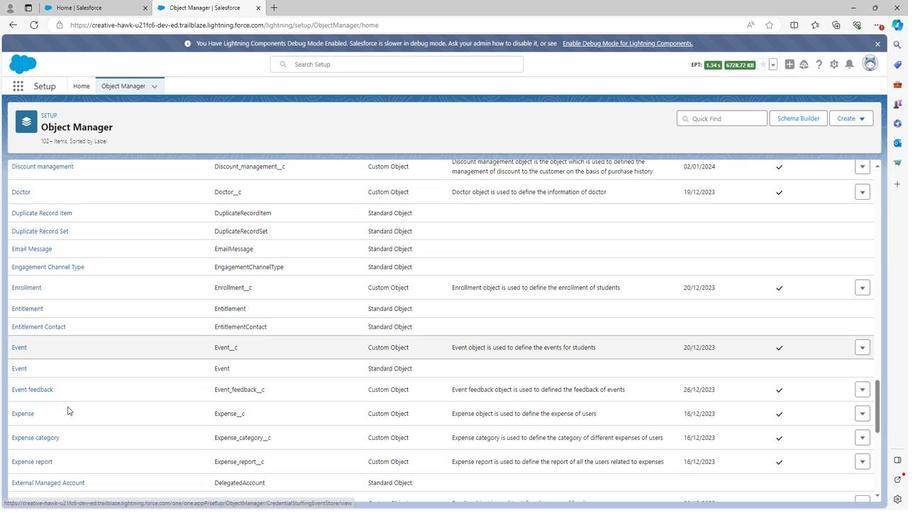 
Action: Mouse scrolled (65, 405) with delta (0, 0)
Screenshot: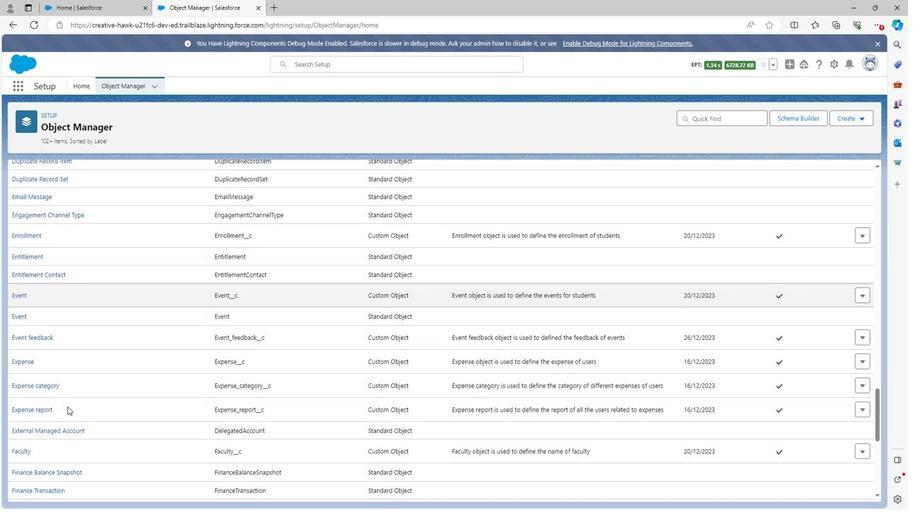 
Action: Mouse scrolled (65, 405) with delta (0, 0)
Screenshot: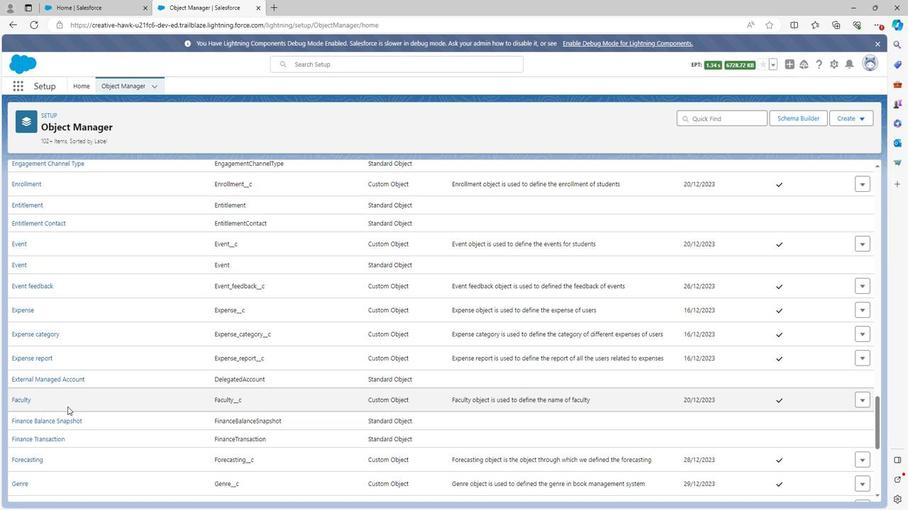 
Action: Mouse scrolled (65, 405) with delta (0, 0)
Screenshot: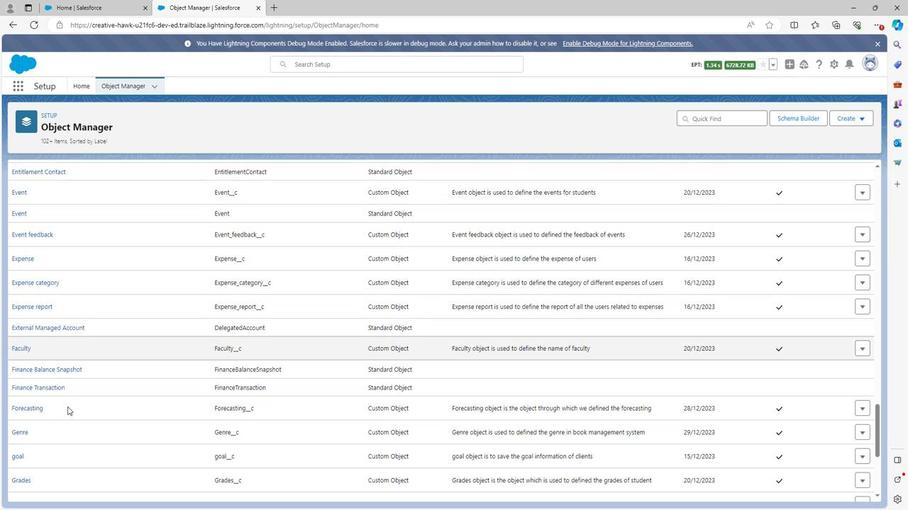 
Action: Mouse scrolled (65, 405) with delta (0, 0)
Screenshot: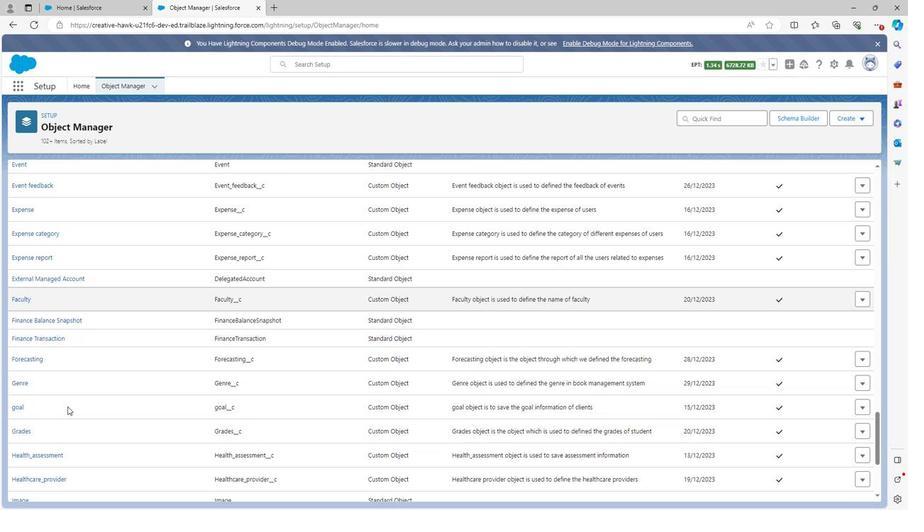 
Action: Mouse scrolled (65, 405) with delta (0, 0)
Screenshot: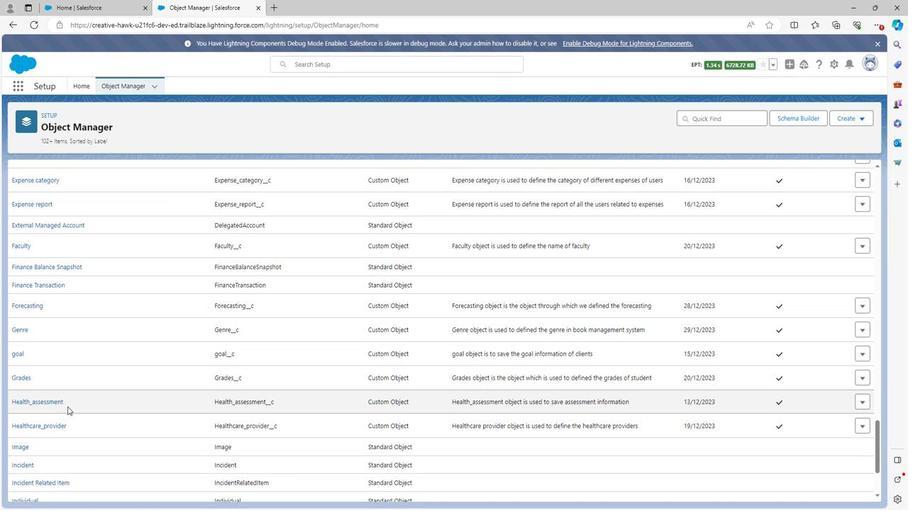 
Action: Mouse scrolled (65, 405) with delta (0, 0)
Screenshot: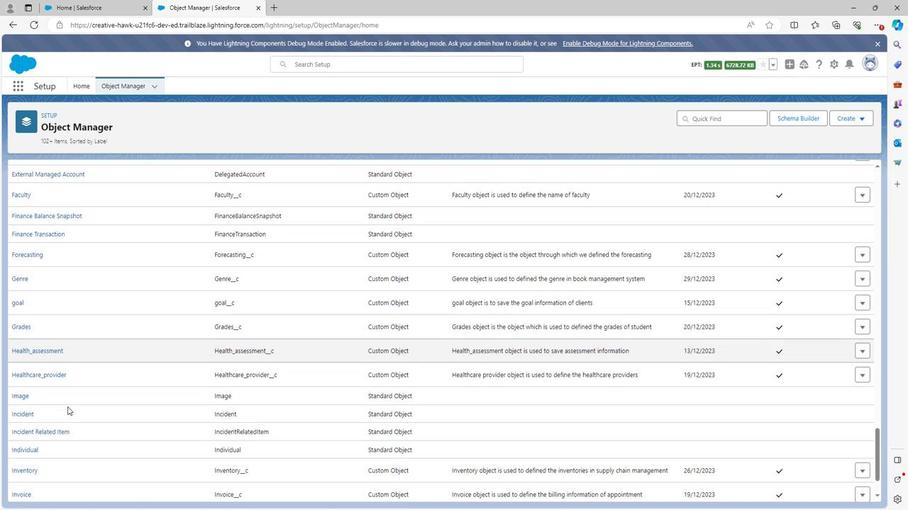 
Action: Mouse scrolled (65, 405) with delta (0, 0)
Screenshot: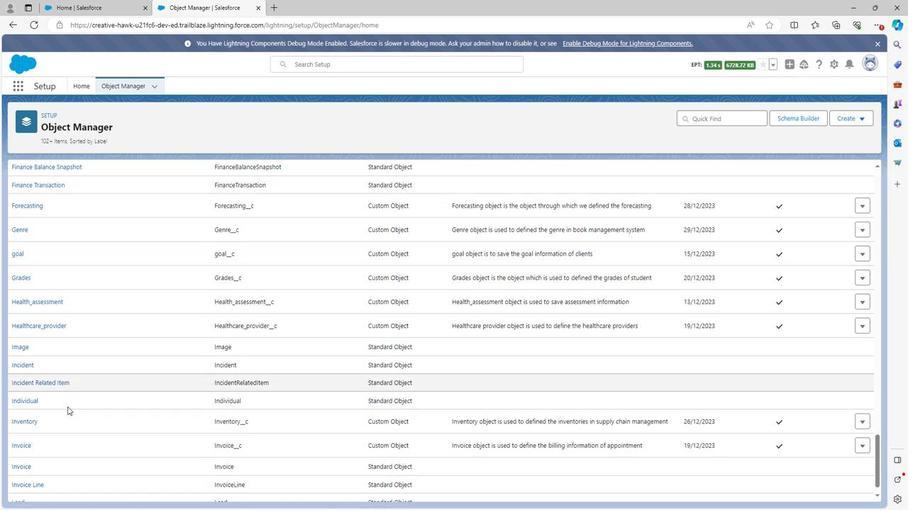 
Action: Mouse scrolled (65, 405) with delta (0, 0)
Screenshot: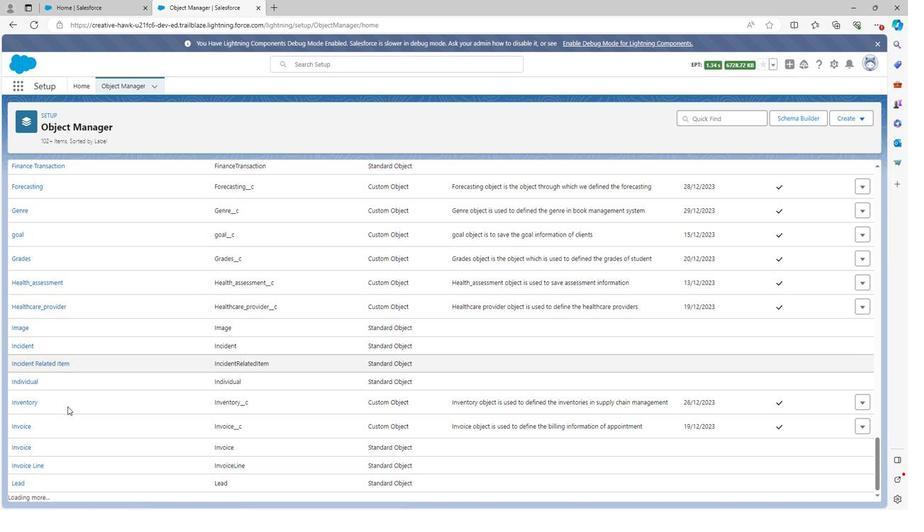 
Action: Mouse scrolled (65, 405) with delta (0, 0)
Screenshot: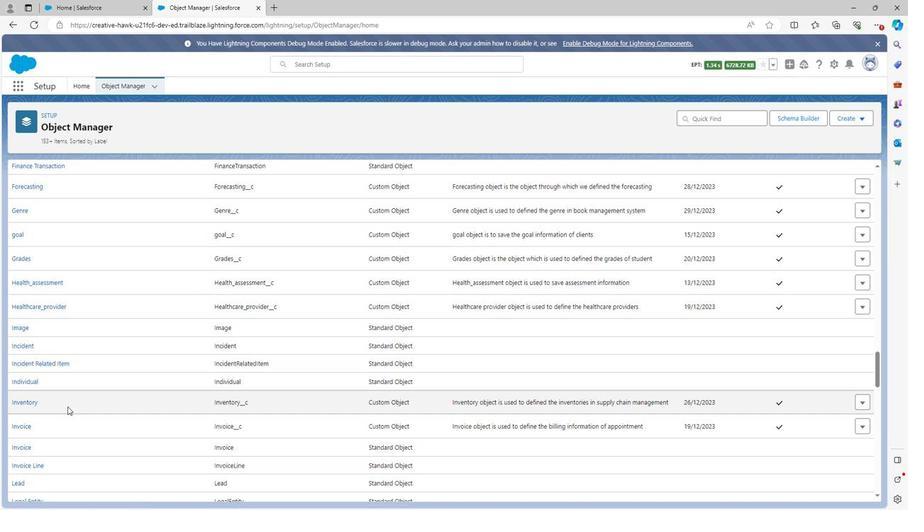 
Action: Mouse scrolled (65, 405) with delta (0, 0)
Screenshot: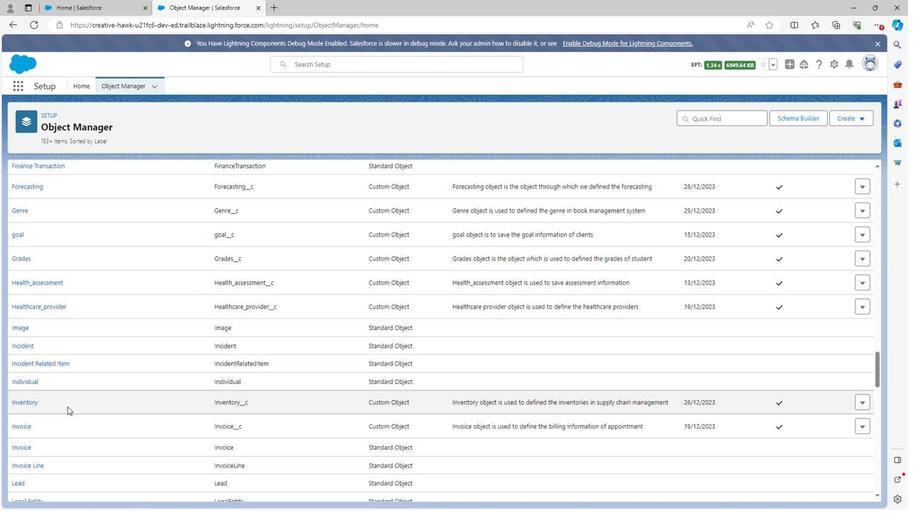 
Action: Mouse scrolled (65, 405) with delta (0, 0)
Screenshot: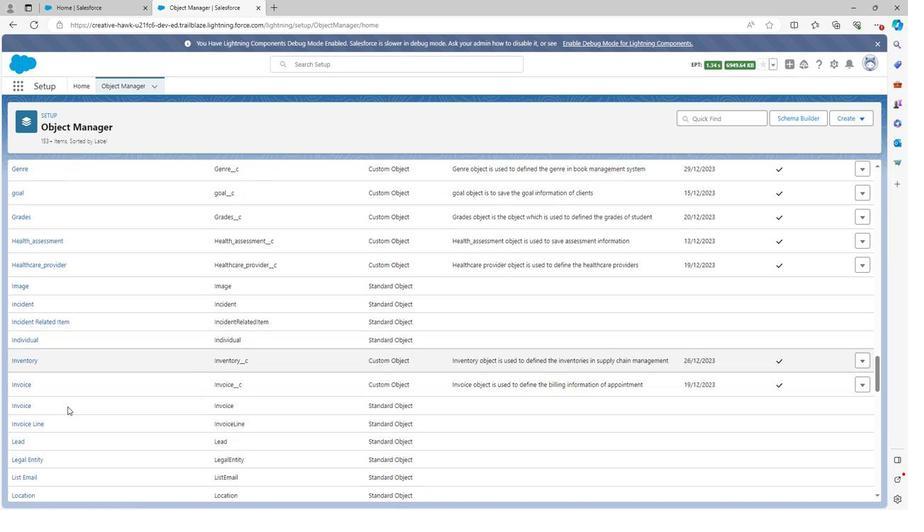 
Action: Mouse scrolled (65, 405) with delta (0, 0)
Screenshot: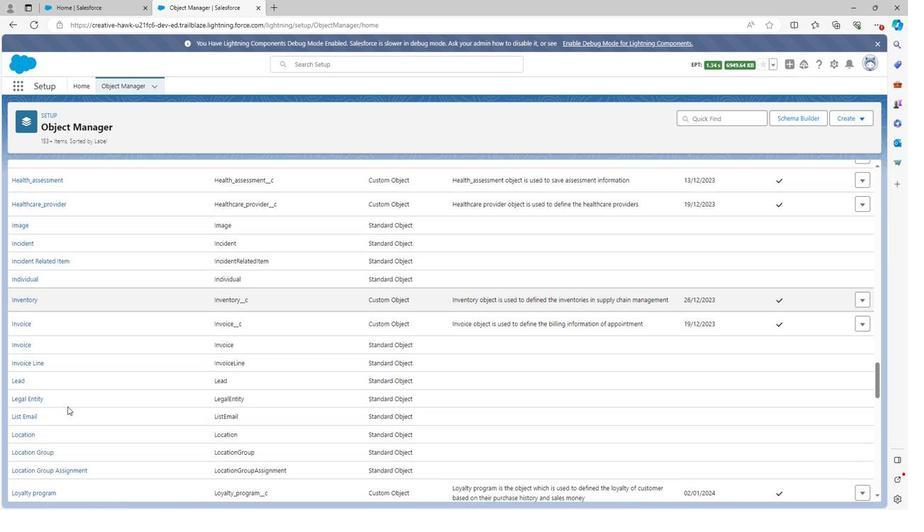 
Action: Mouse scrolled (65, 405) with delta (0, 0)
Screenshot: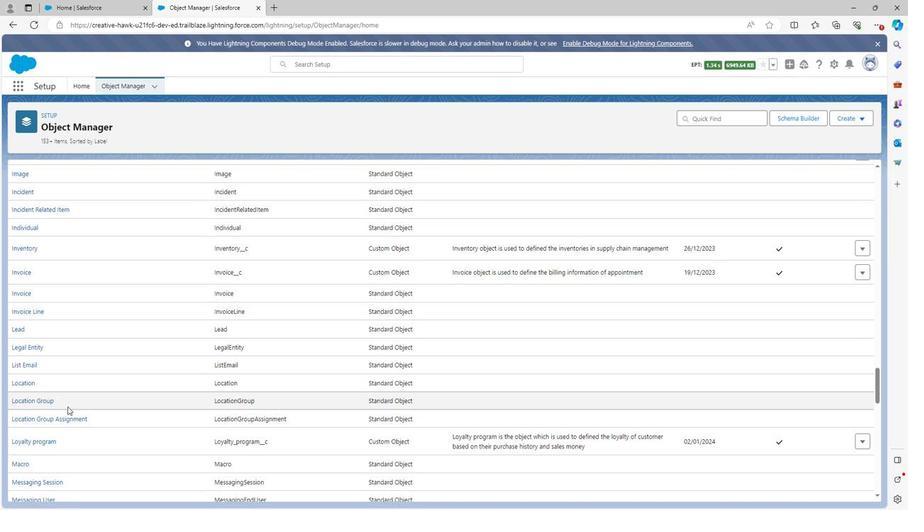 
Action: Mouse scrolled (65, 405) with delta (0, 0)
Screenshot: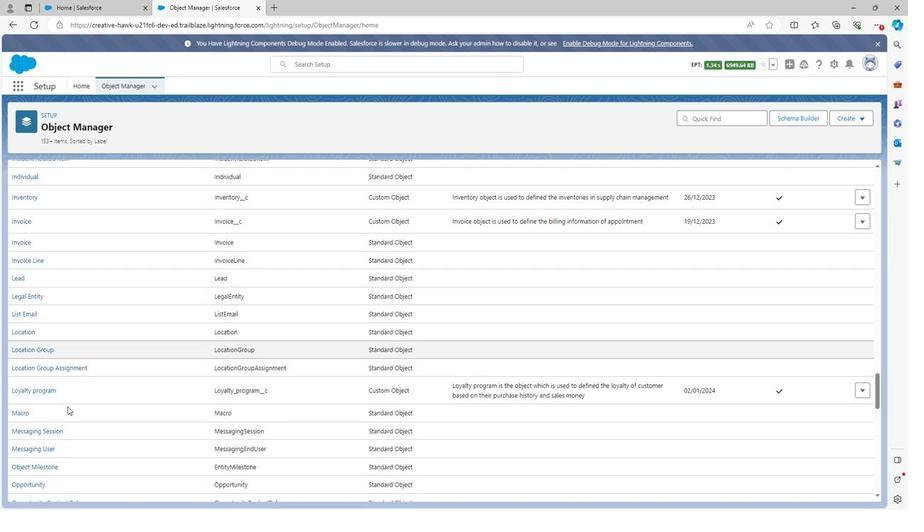 
Action: Mouse scrolled (65, 405) with delta (0, 0)
Screenshot: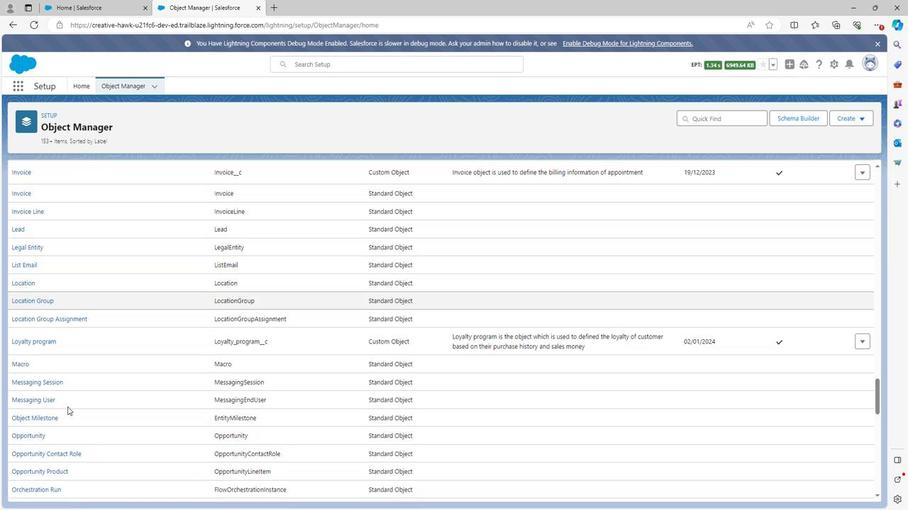 
Action: Mouse scrolled (65, 405) with delta (0, 0)
Screenshot: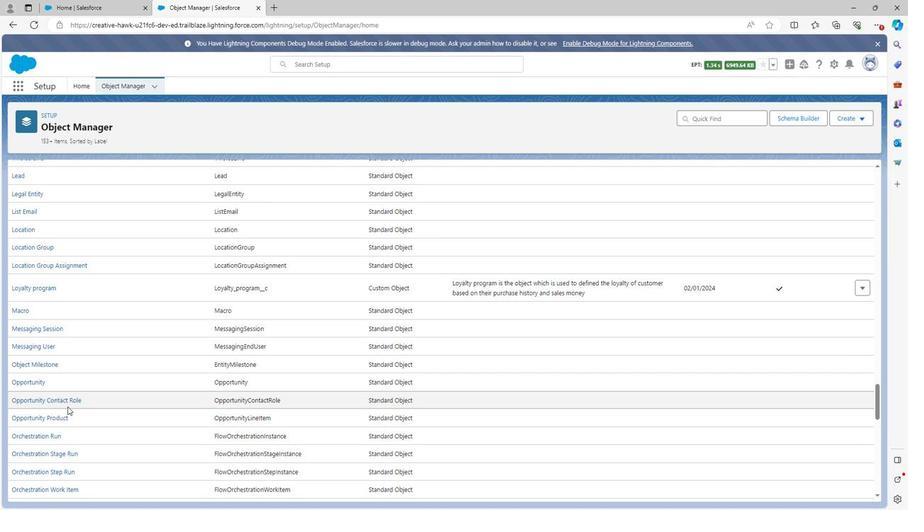 
Action: Mouse scrolled (65, 405) with delta (0, 0)
Screenshot: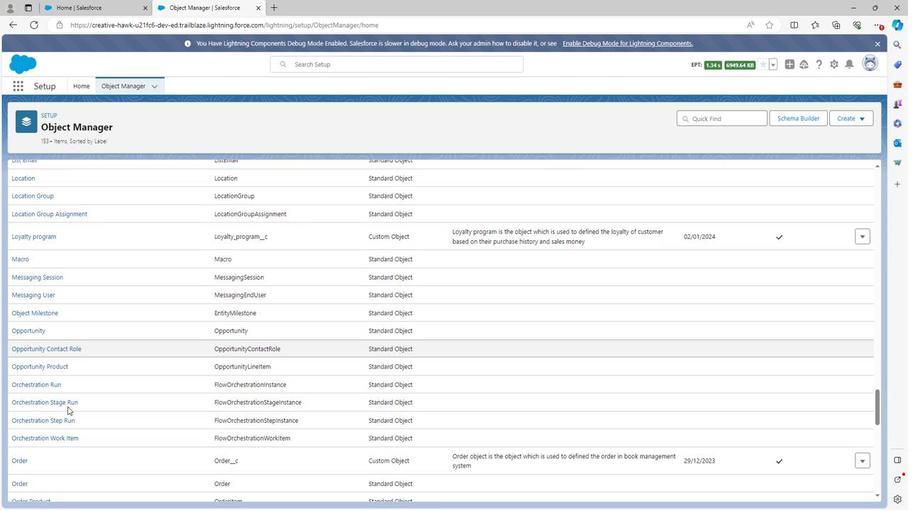 
Action: Mouse scrolled (65, 405) with delta (0, 0)
Screenshot: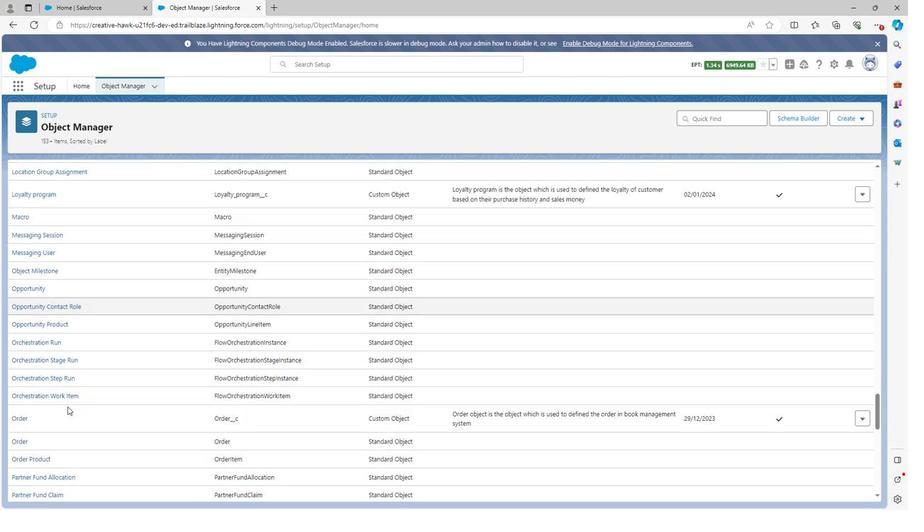 
Action: Mouse scrolled (65, 405) with delta (0, 0)
Screenshot: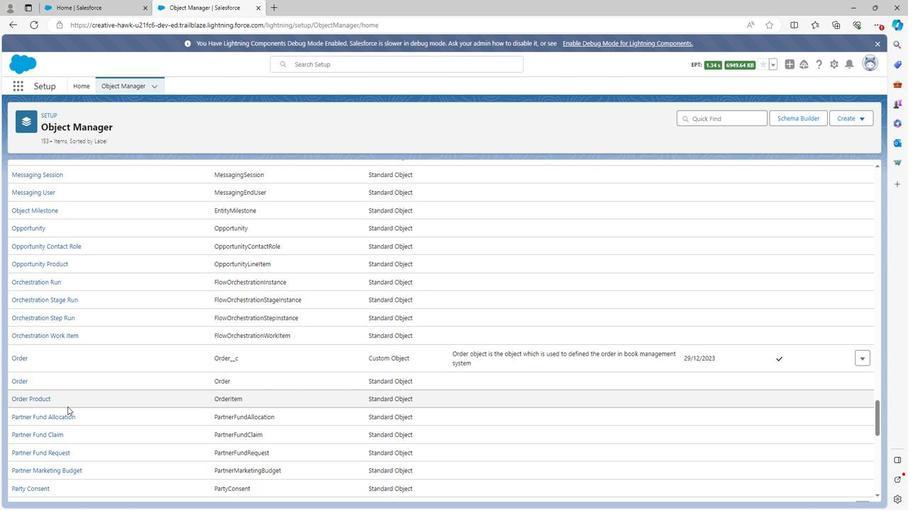 
Action: Mouse scrolled (65, 405) with delta (0, 0)
Screenshot: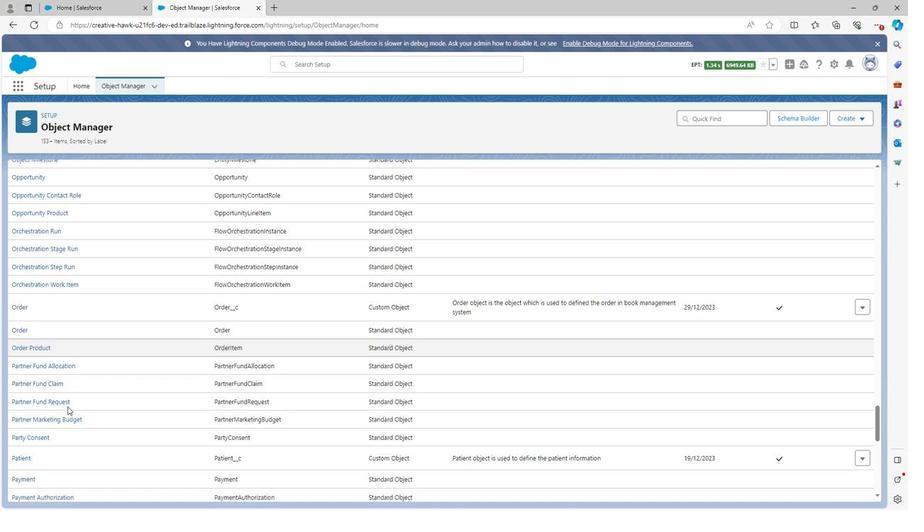
Action: Mouse scrolled (65, 405) with delta (0, 0)
Screenshot: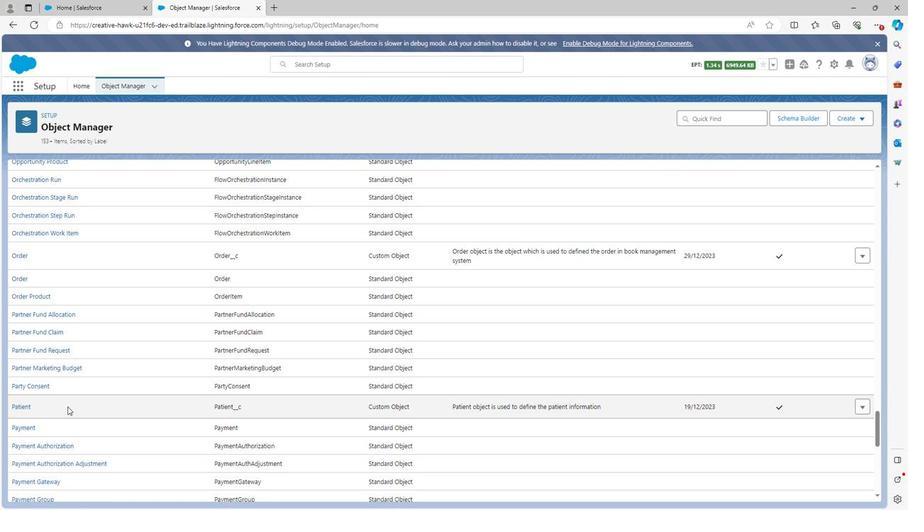
Action: Mouse scrolled (65, 405) with delta (0, 0)
Screenshot: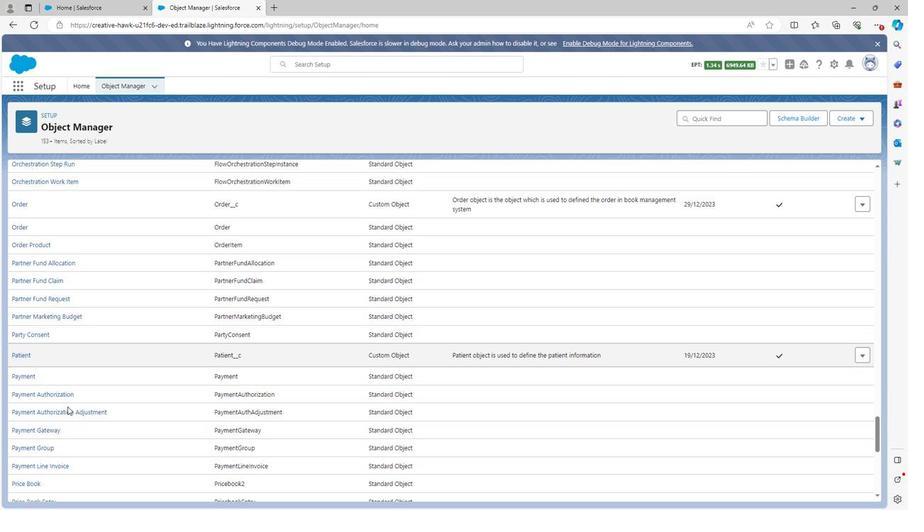
Action: Mouse moved to (65, 406)
Screenshot: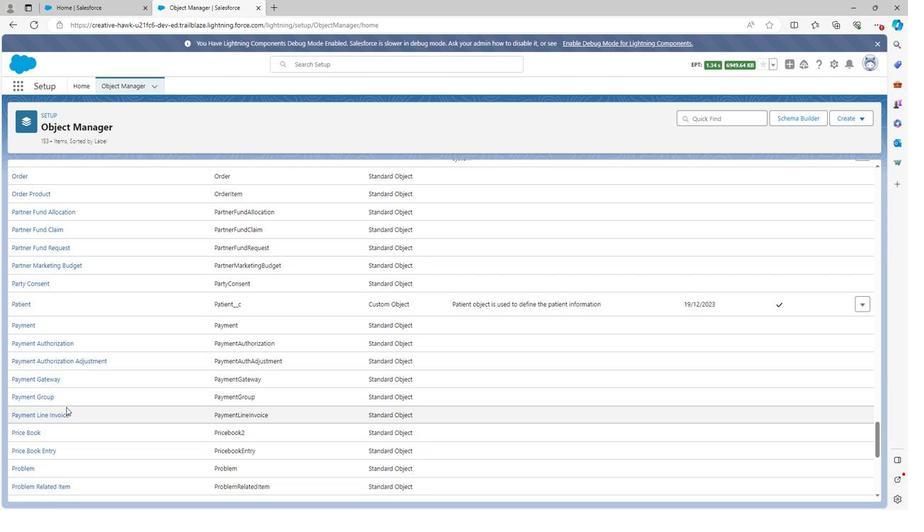 
Action: Mouse scrolled (65, 405) with delta (0, 0)
Screenshot: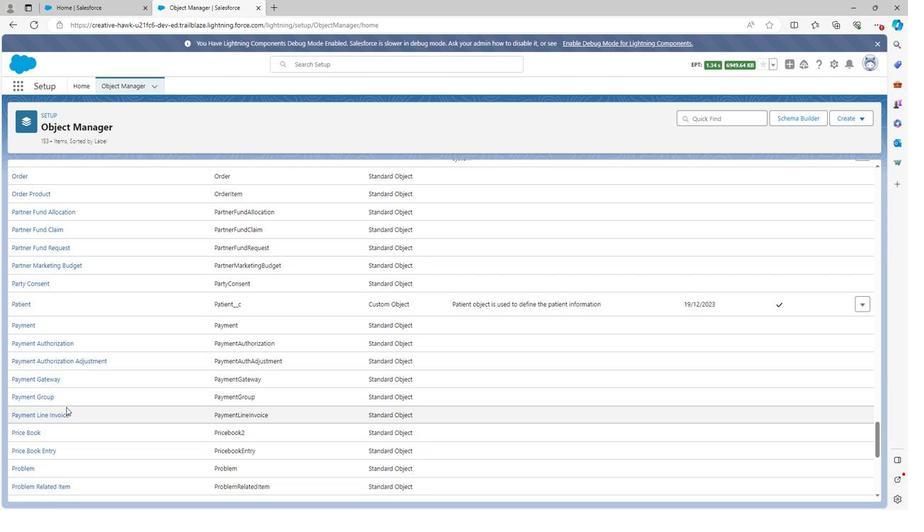 
Action: Mouse moved to (64, 407)
Screenshot: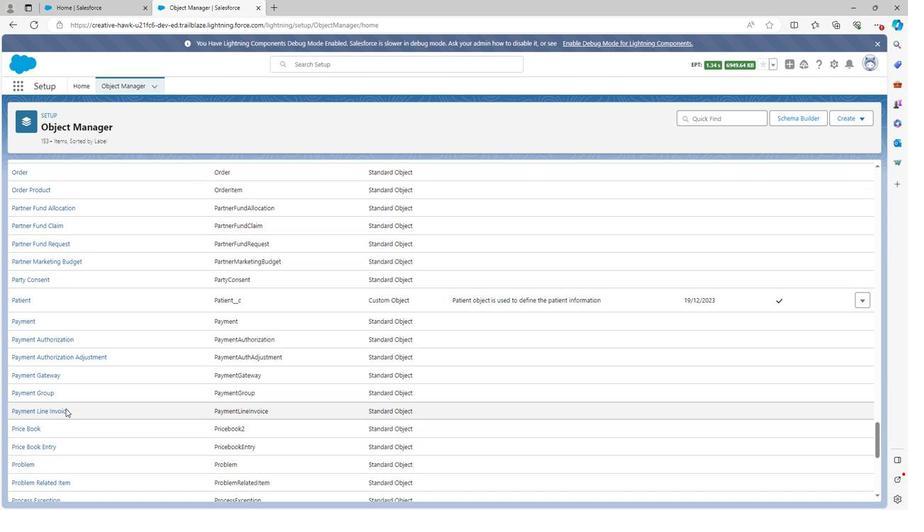
Action: Mouse scrolled (64, 407) with delta (0, 0)
Screenshot: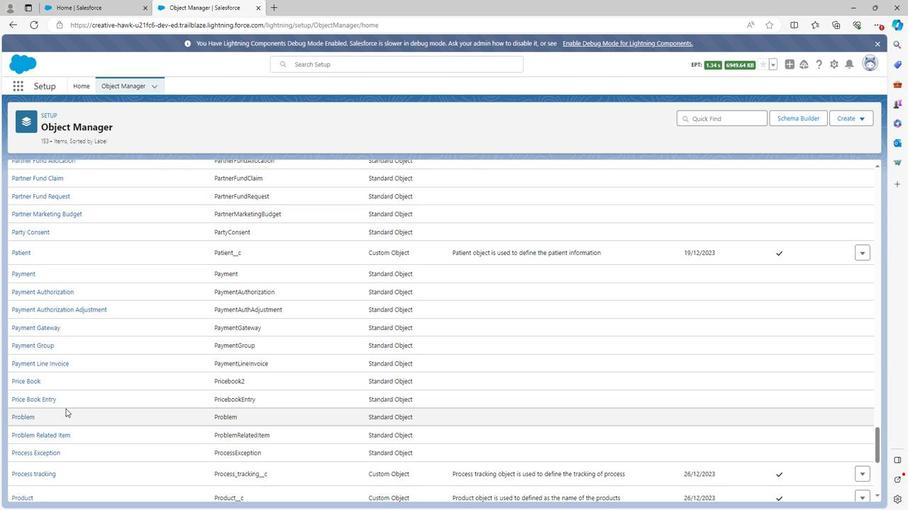 
Action: Mouse scrolled (64, 407) with delta (0, 0)
Screenshot: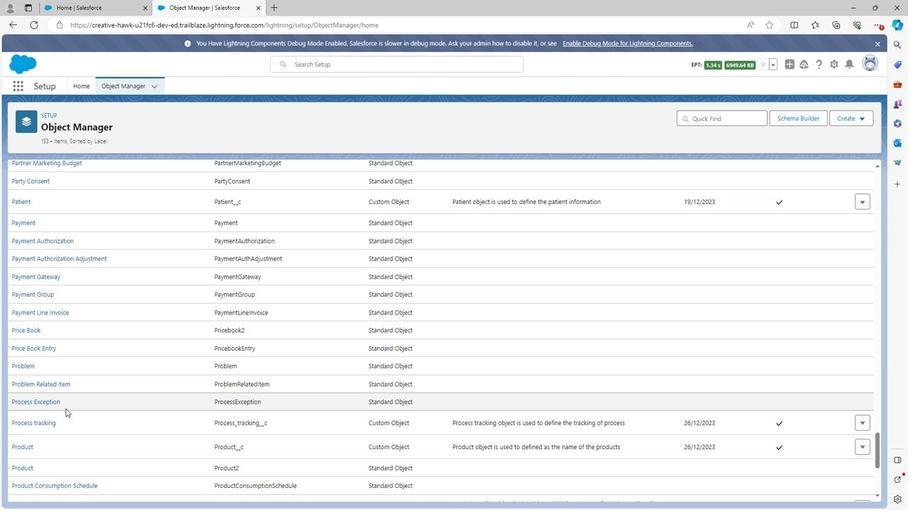 
Action: Mouse moved to (26, 465)
Screenshot: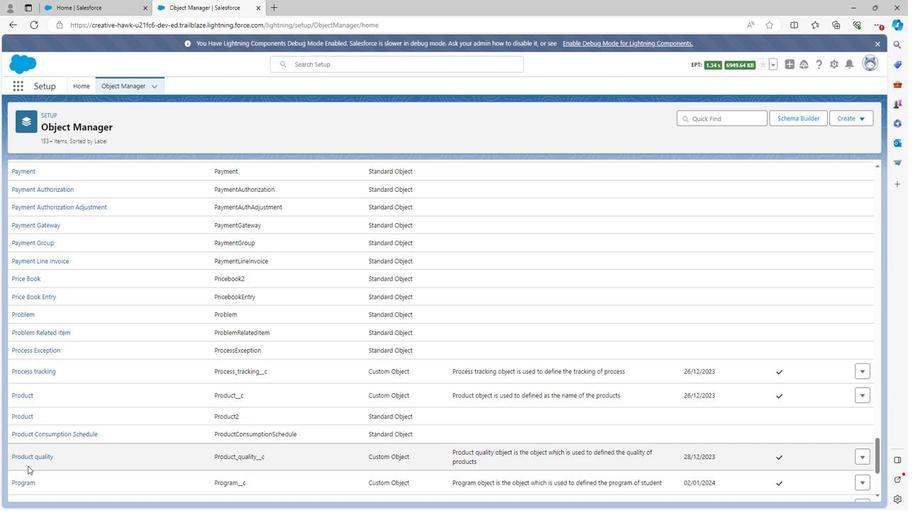 
Action: Mouse scrolled (26, 464) with delta (0, 0)
Screenshot: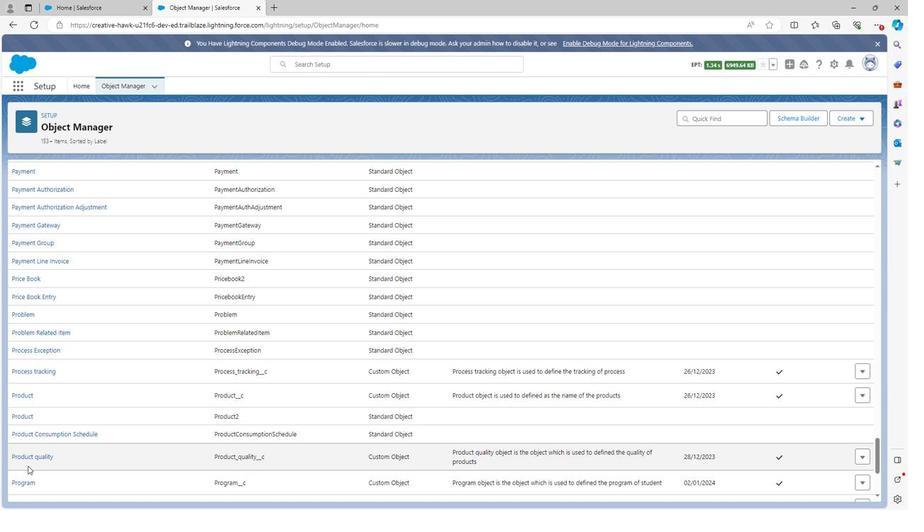 
Action: Mouse moved to (22, 432)
Screenshot: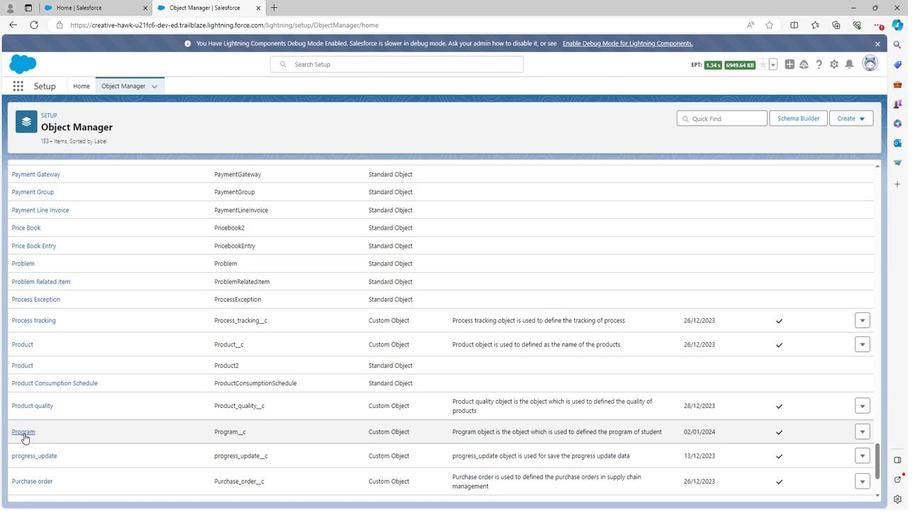 
Action: Mouse pressed left at (22, 432)
Screenshot: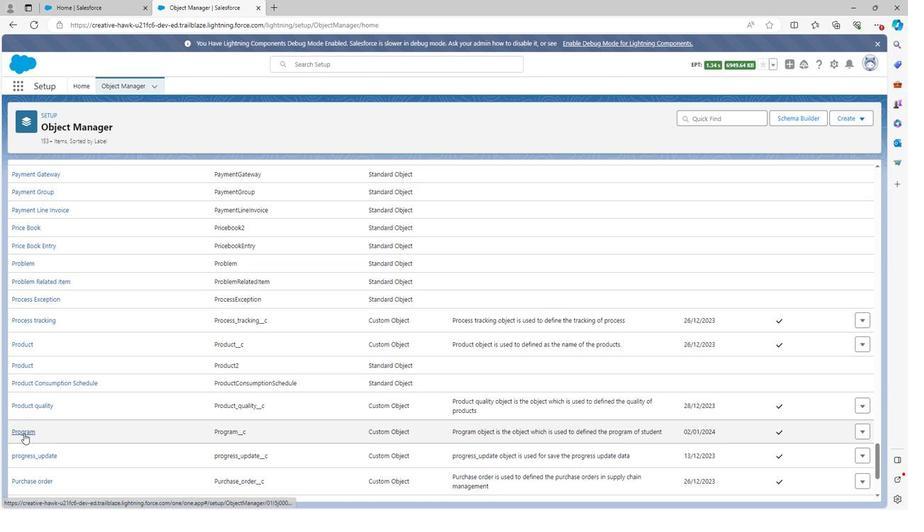
Action: Mouse moved to (22, 432)
Screenshot: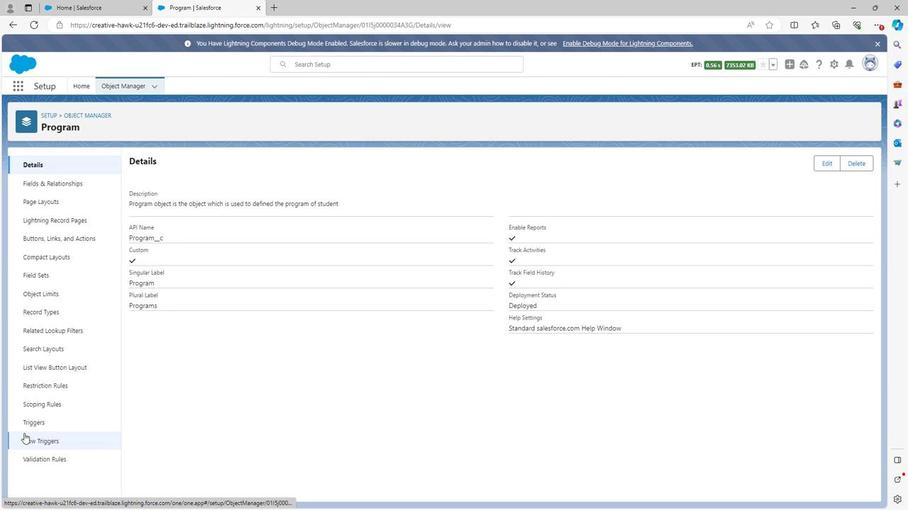 
